 Task: Create the task action.
Action: Mouse moved to (897, 61)
Screenshot: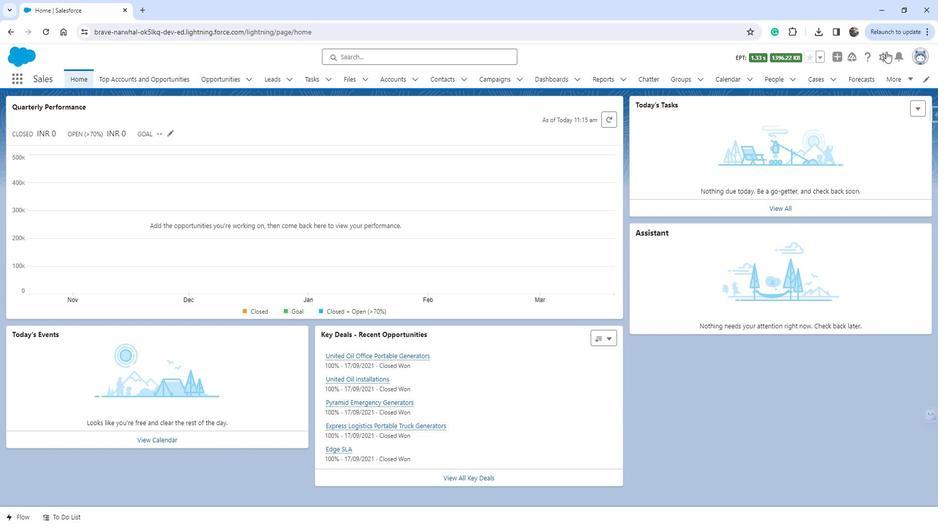 
Action: Mouse pressed left at (897, 61)
Screenshot: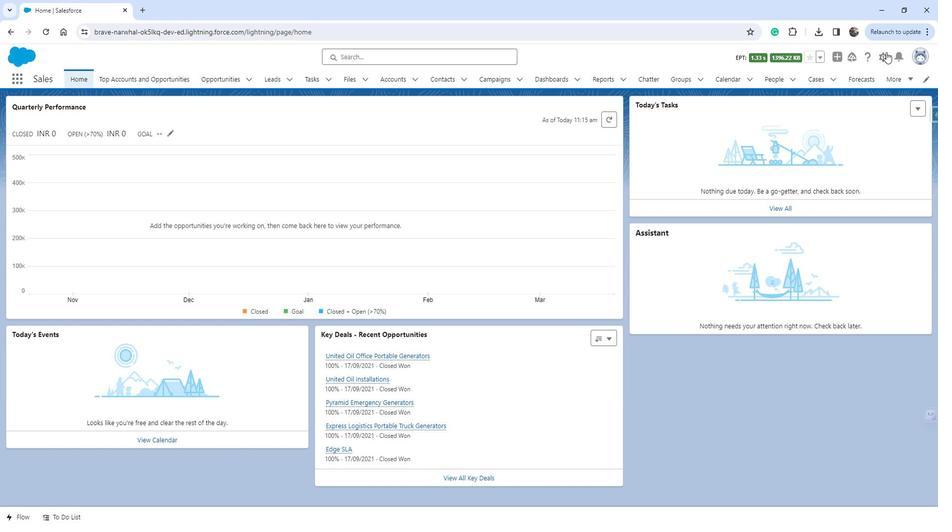 
Action: Mouse moved to (848, 96)
Screenshot: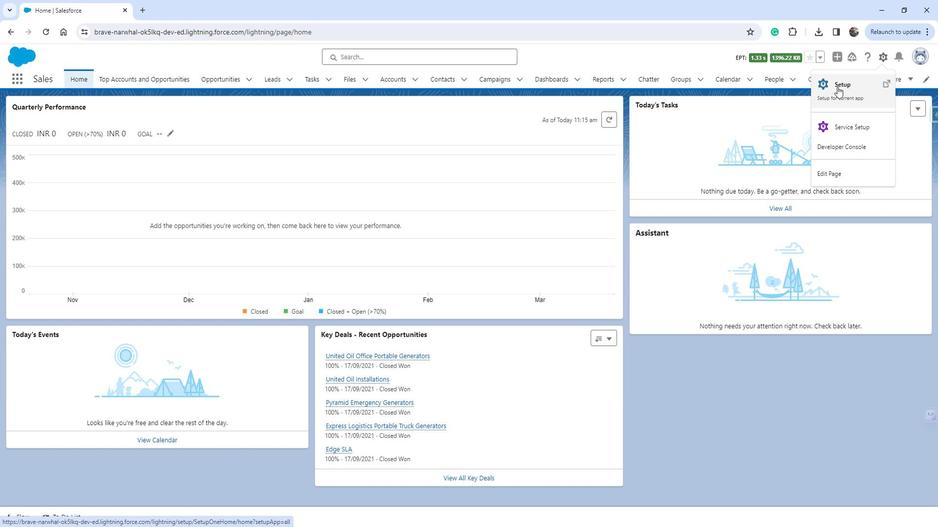 
Action: Mouse pressed left at (848, 96)
Screenshot: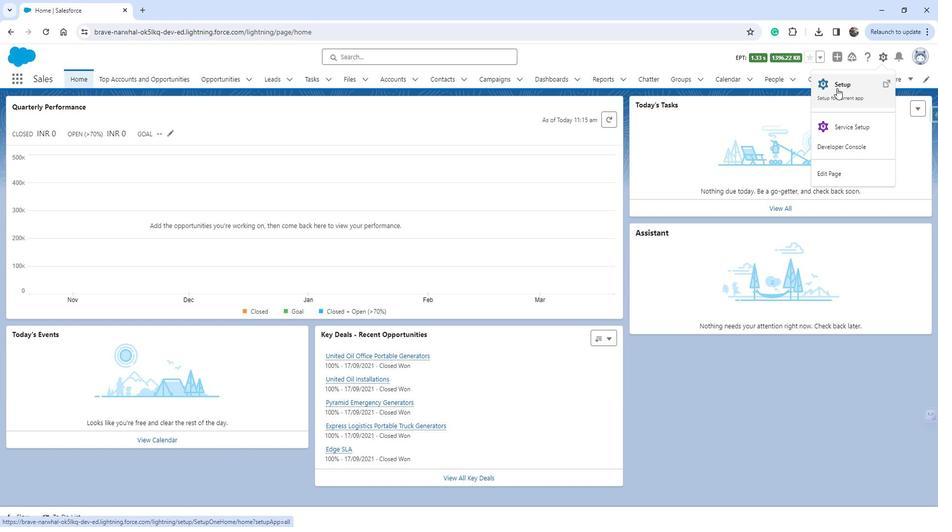 
Action: Mouse moved to (108, 305)
Screenshot: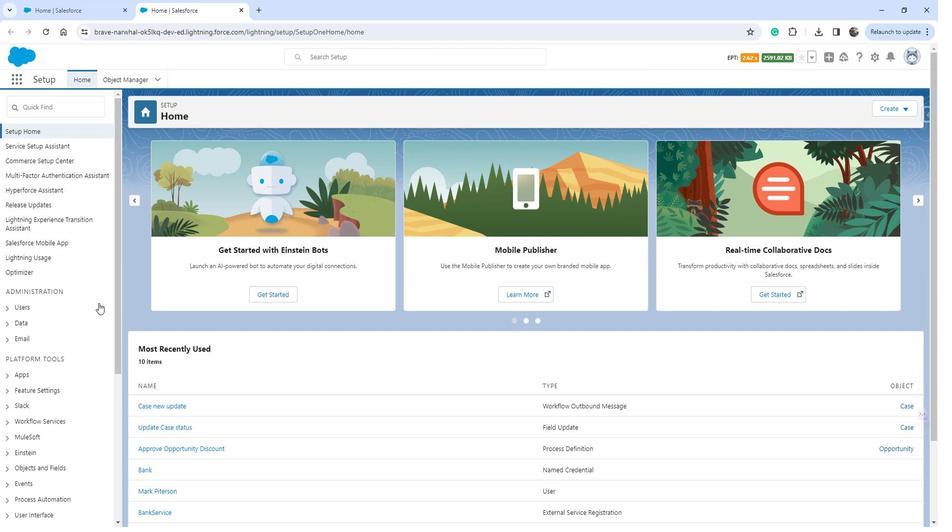 
Action: Mouse scrolled (108, 305) with delta (0, 0)
Screenshot: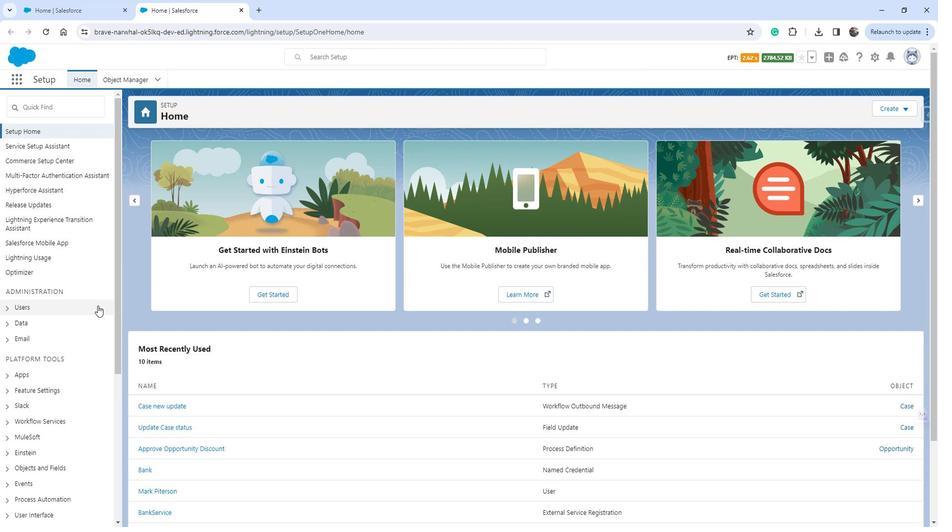 
Action: Mouse moved to (36, 354)
Screenshot: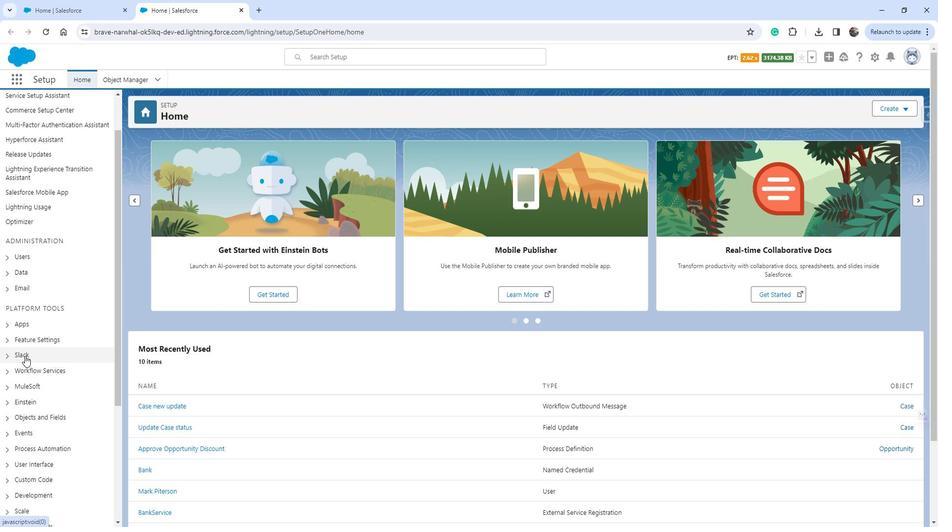 
Action: Mouse scrolled (36, 353) with delta (0, 0)
Screenshot: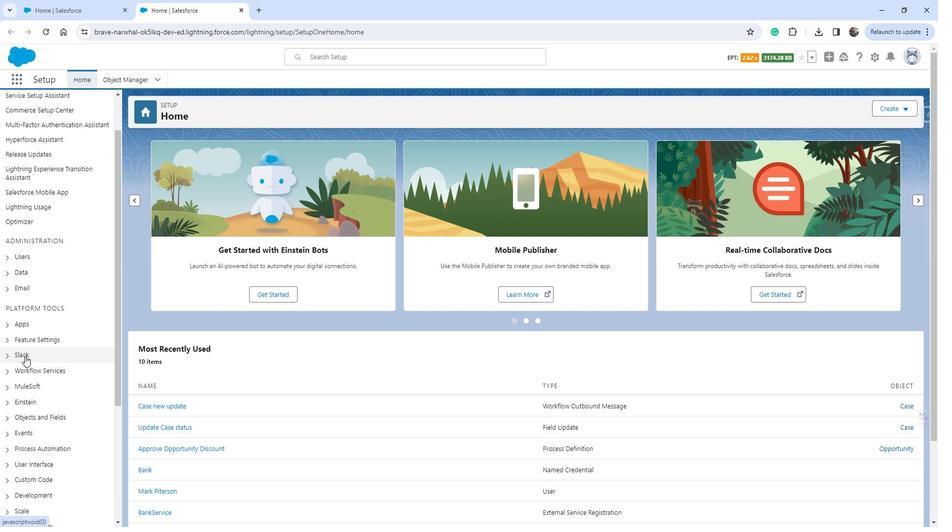 
Action: Mouse scrolled (36, 353) with delta (0, 0)
Screenshot: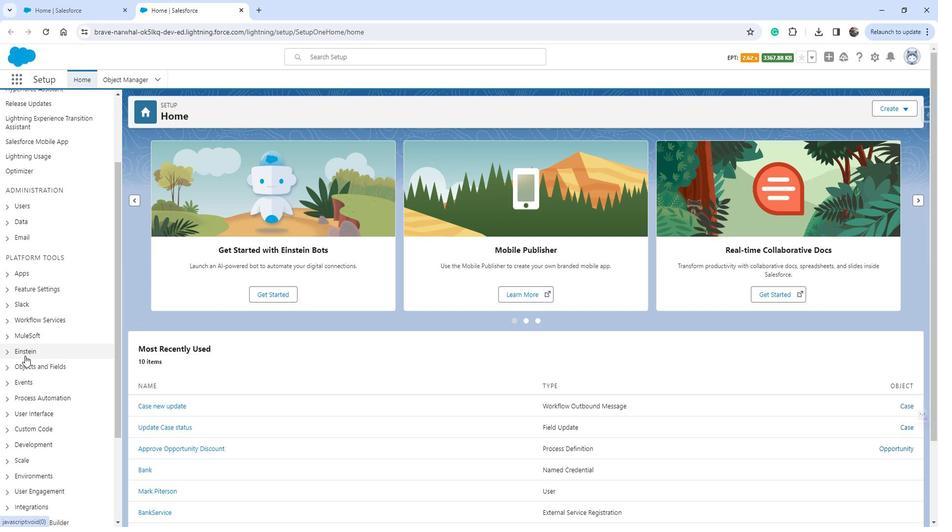
Action: Mouse scrolled (36, 353) with delta (0, 0)
Screenshot: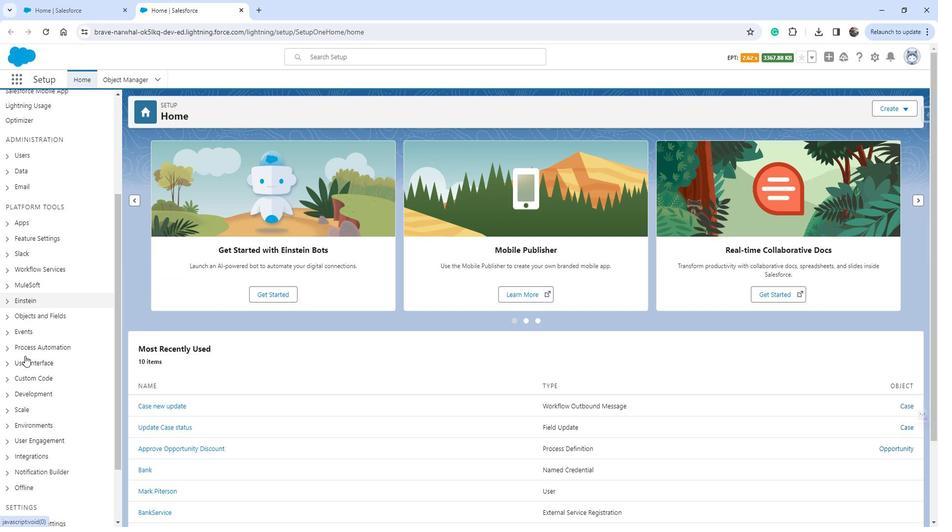 
Action: Mouse scrolled (36, 353) with delta (0, 0)
Screenshot: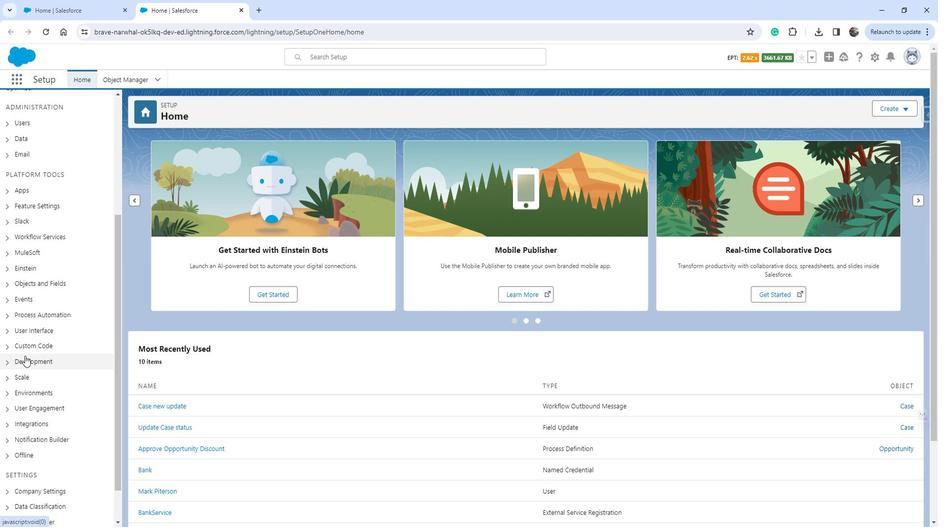 
Action: Mouse moved to (17, 271)
Screenshot: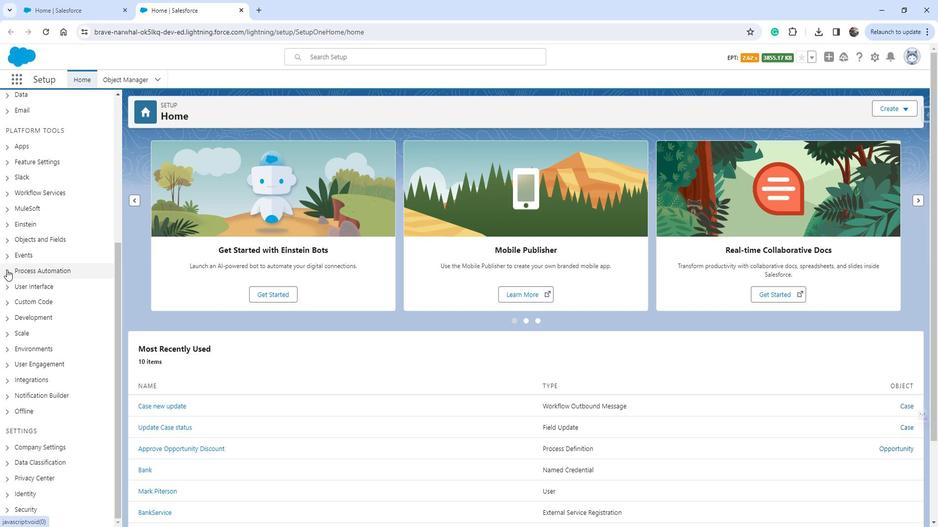 
Action: Mouse pressed left at (17, 271)
Screenshot: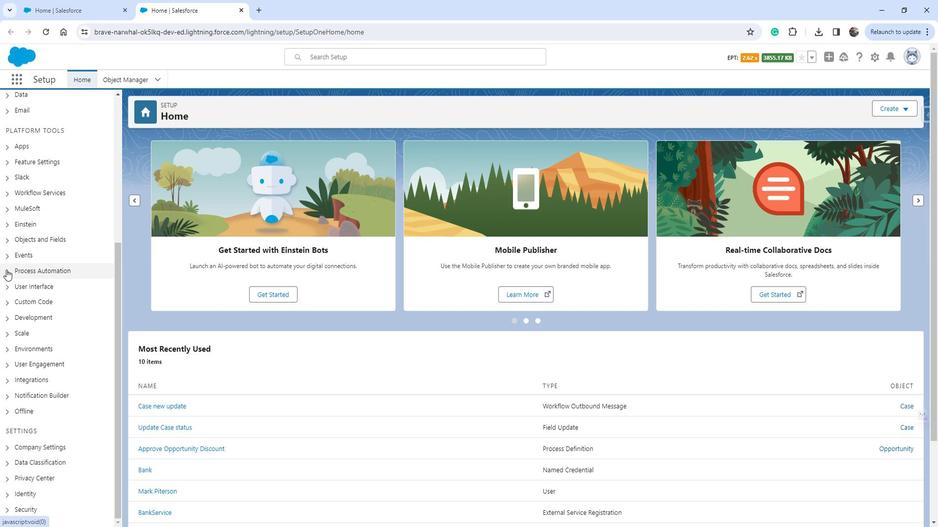 
Action: Mouse moved to (28, 430)
Screenshot: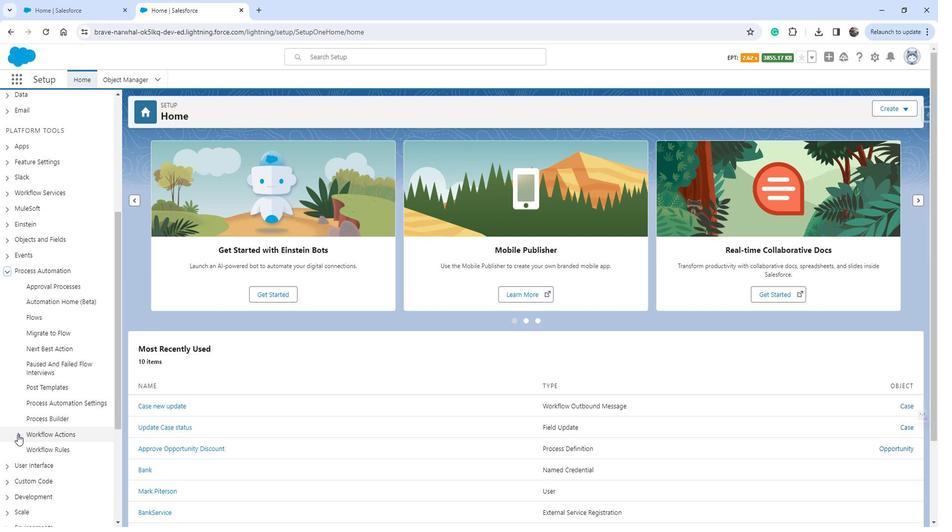 
Action: Mouse pressed left at (28, 430)
Screenshot: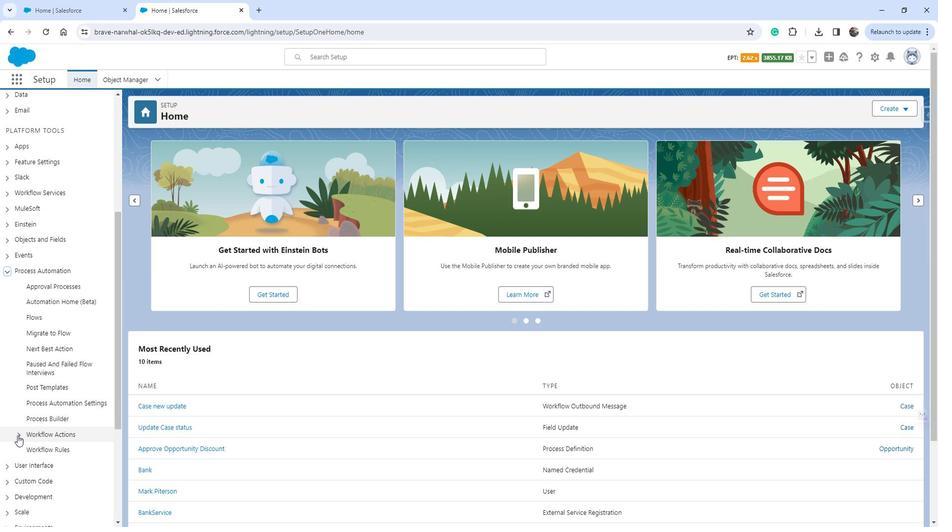 
Action: Mouse moved to (71, 426)
Screenshot: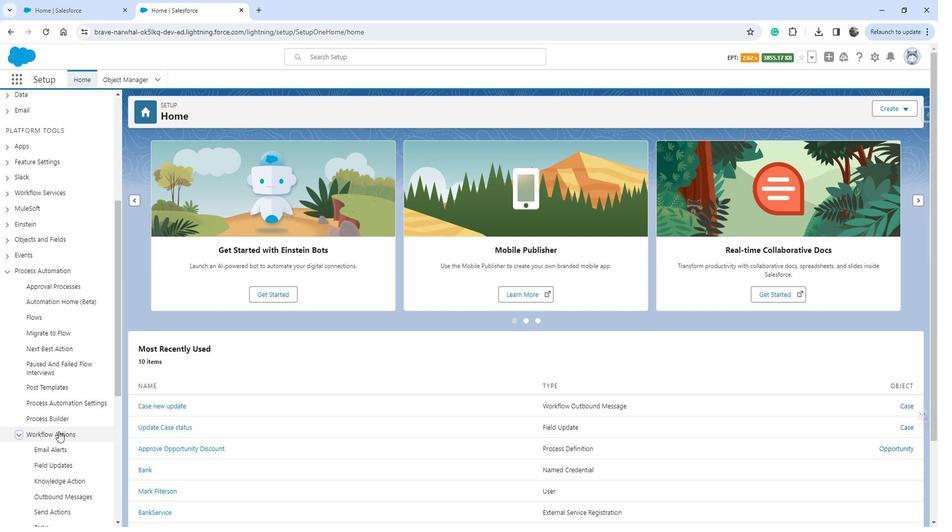 
Action: Mouse scrolled (71, 426) with delta (0, 0)
Screenshot: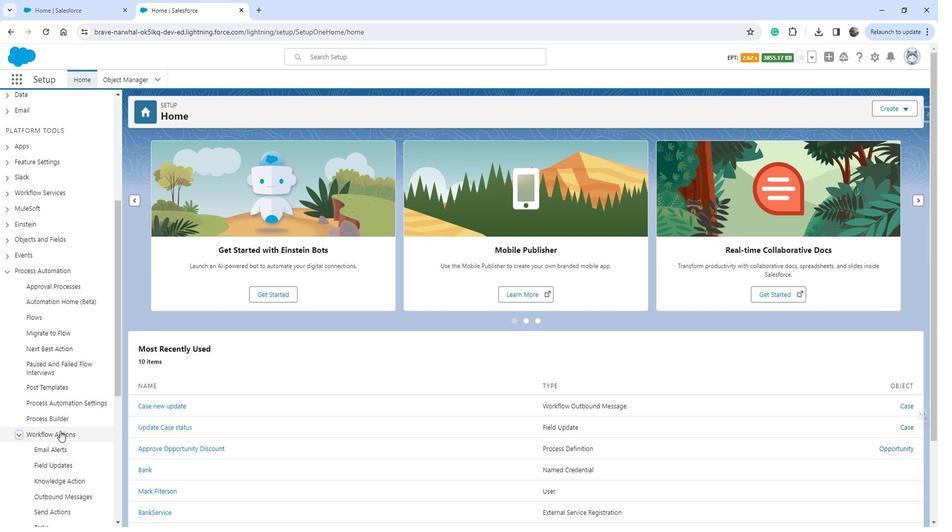 
Action: Mouse scrolled (71, 426) with delta (0, 0)
Screenshot: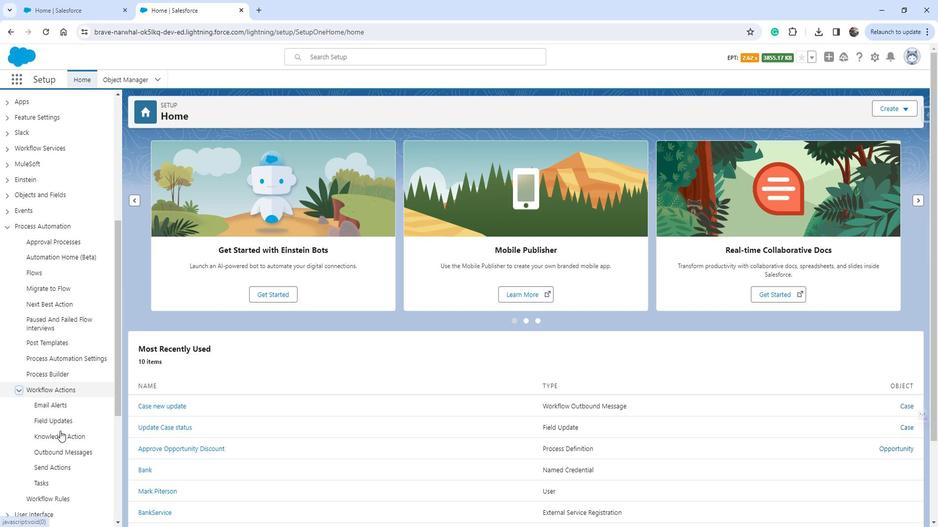 
Action: Mouse moved to (51, 419)
Screenshot: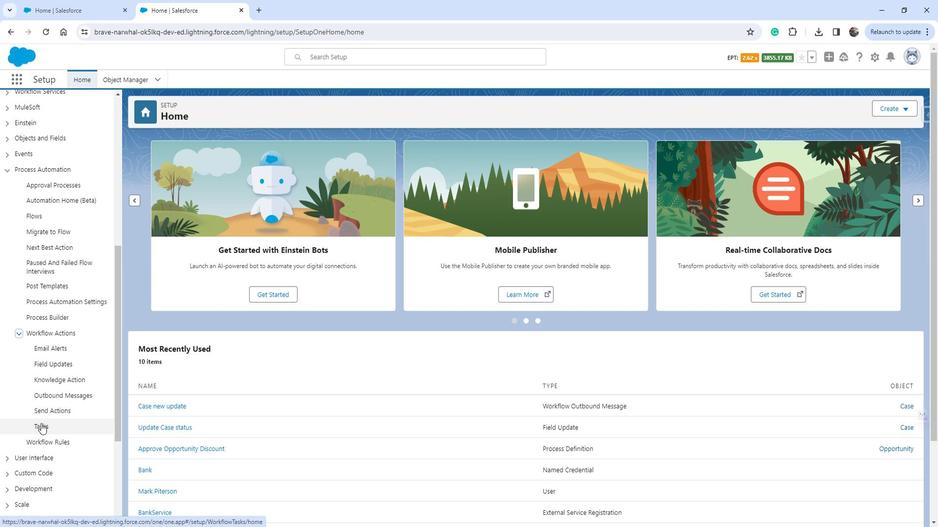 
Action: Mouse pressed left at (51, 419)
Screenshot: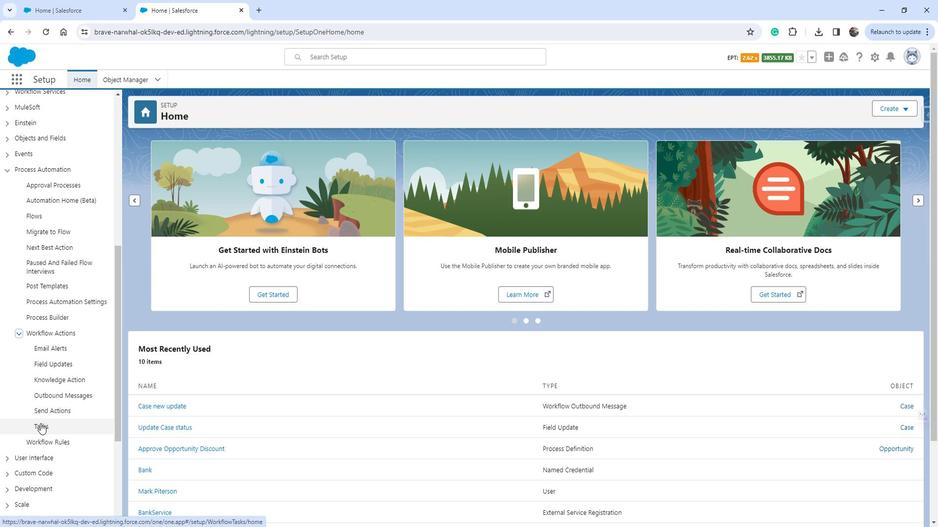 
Action: Mouse moved to (535, 215)
Screenshot: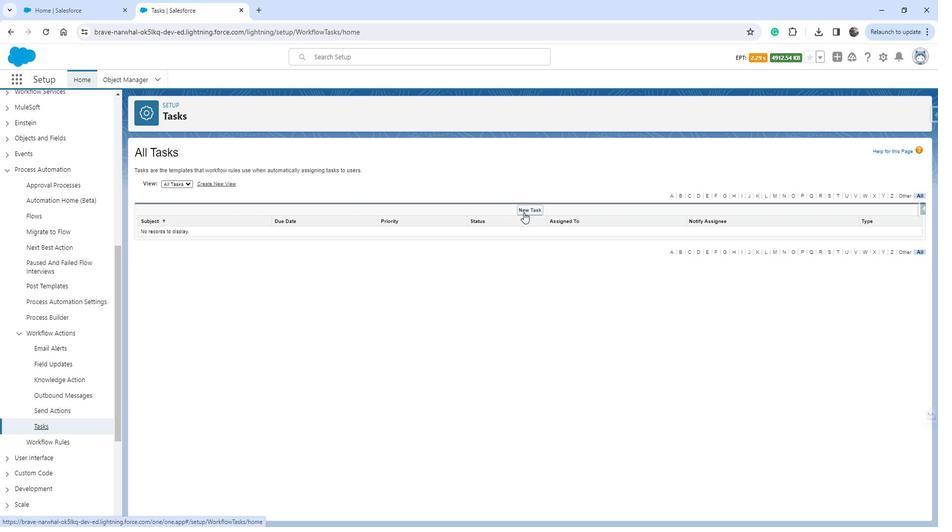 
Action: Mouse pressed left at (535, 215)
Screenshot: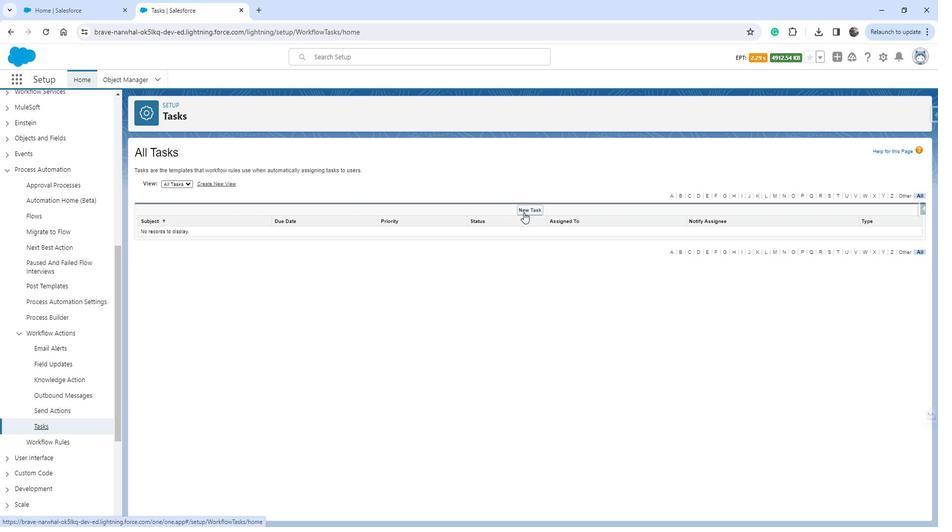 
Action: Mouse moved to (375, 241)
Screenshot: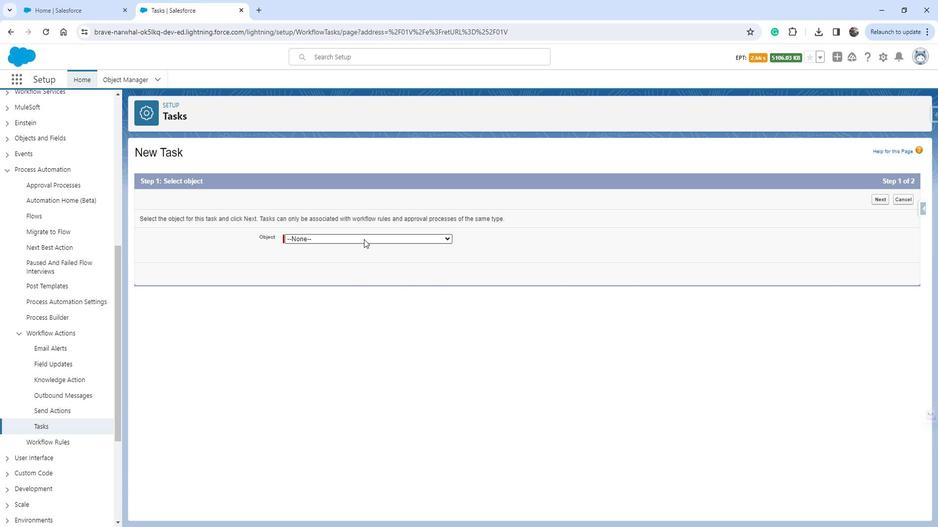 
Action: Mouse pressed left at (375, 241)
Screenshot: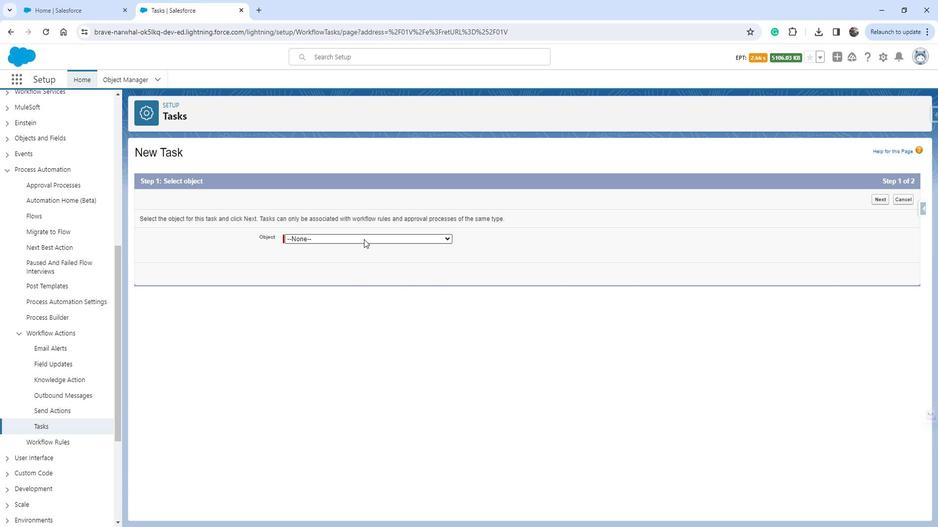 
Action: Mouse moved to (352, 357)
Screenshot: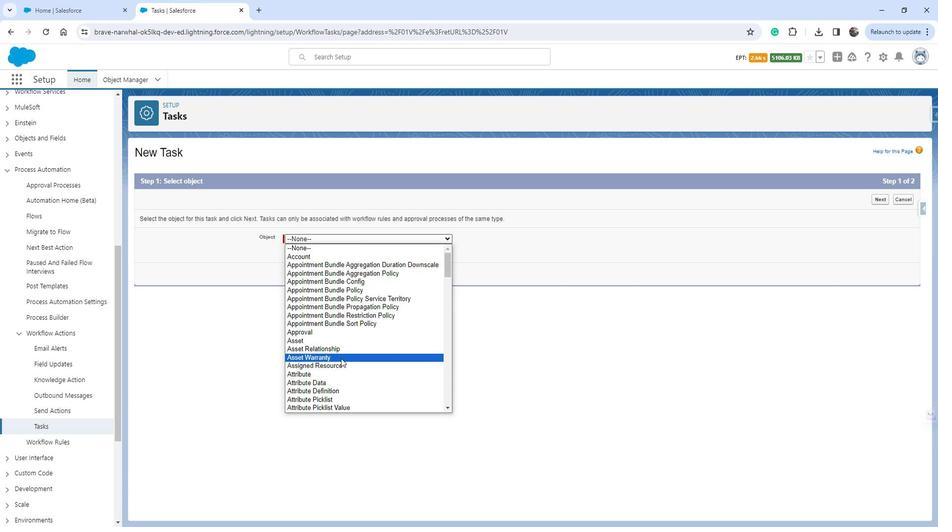 
Action: Mouse scrolled (352, 356) with delta (0, 0)
Screenshot: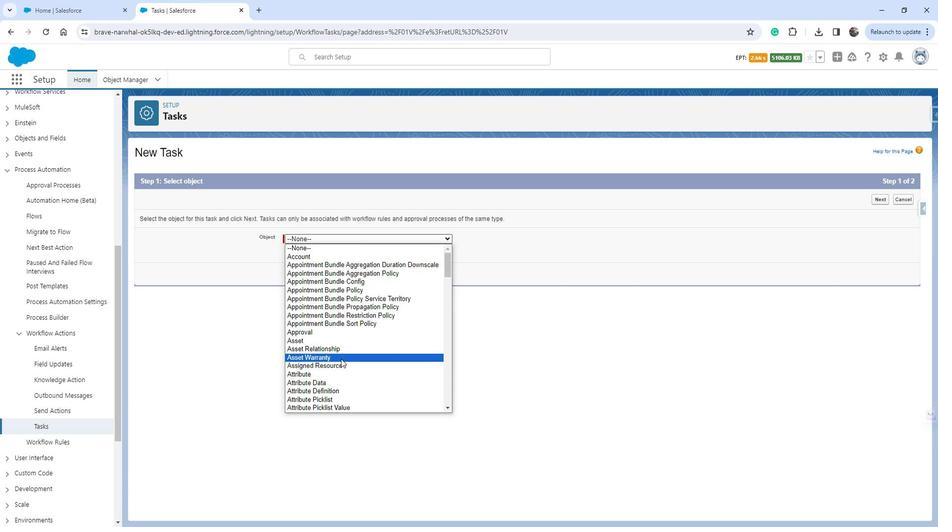 
Action: Mouse moved to (364, 272)
Screenshot: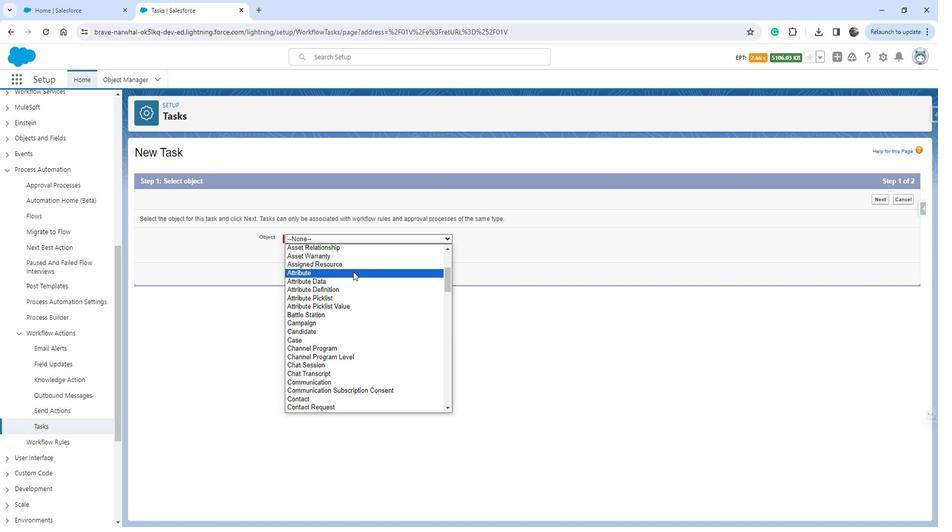 
Action: Mouse scrolled (364, 273) with delta (0, 0)
Screenshot: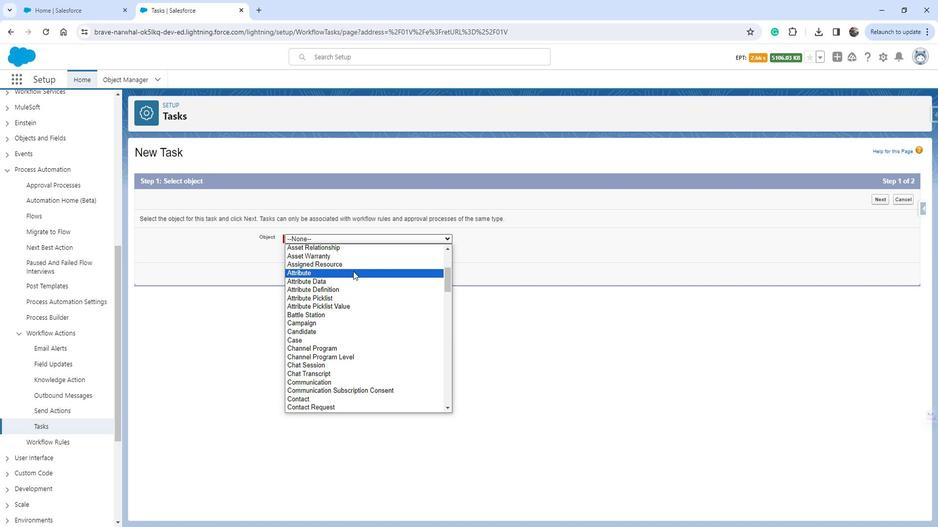 
Action: Mouse scrolled (364, 273) with delta (0, 0)
Screenshot: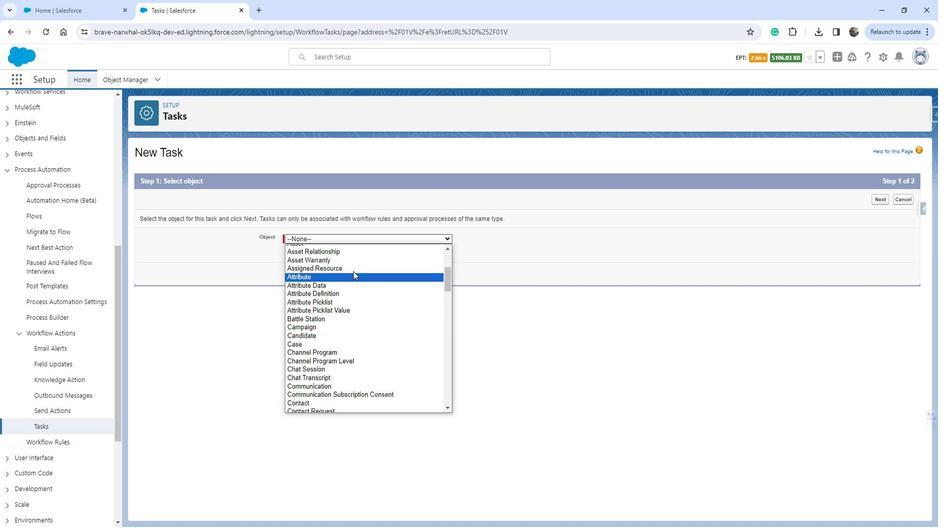 
Action: Mouse moved to (363, 261)
Screenshot: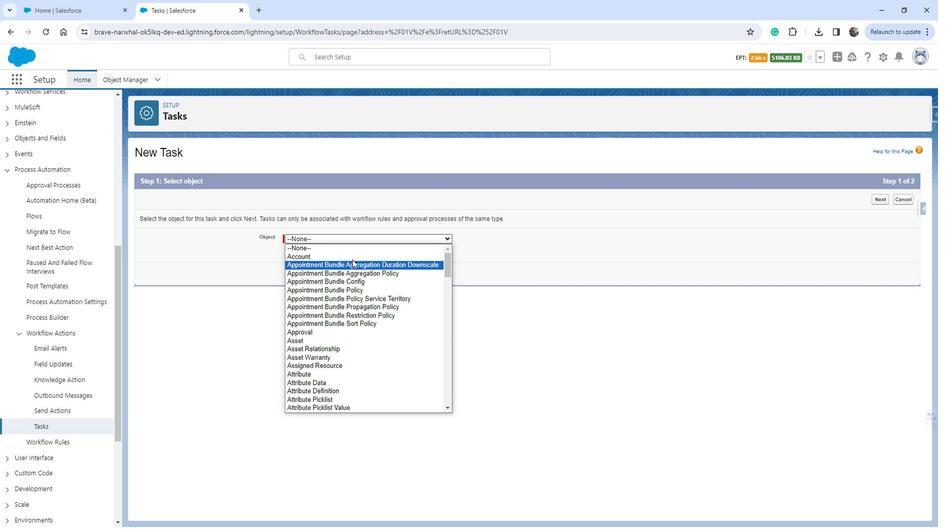 
Action: Mouse pressed left at (363, 261)
Screenshot: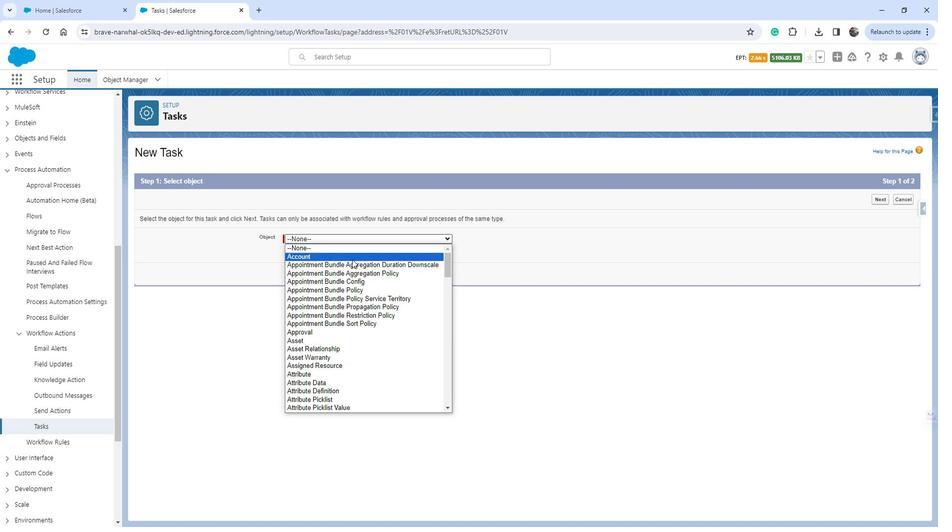 
Action: Mouse moved to (896, 201)
Screenshot: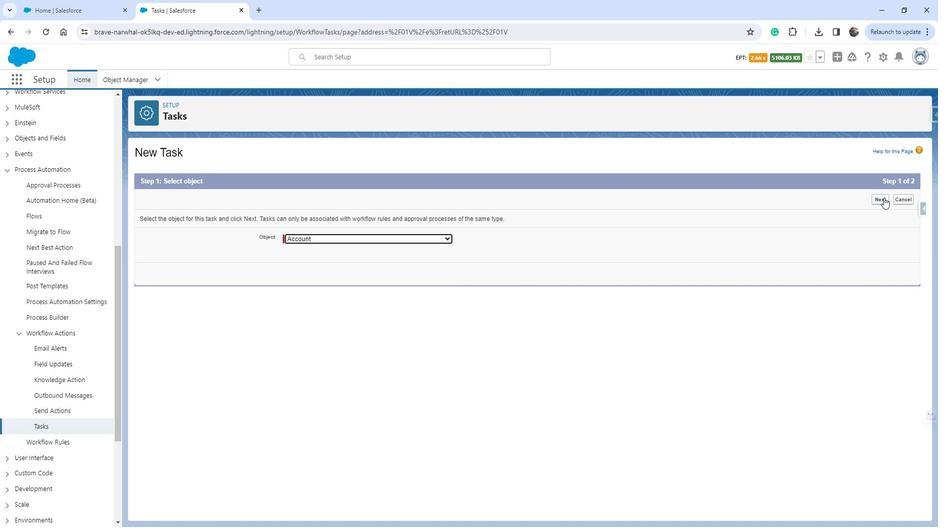 
Action: Mouse pressed left at (896, 201)
Screenshot: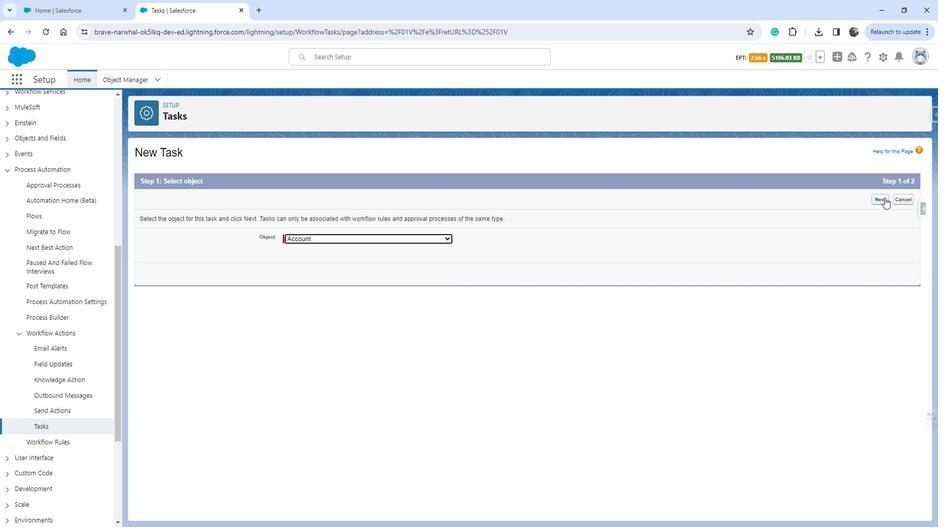 
Action: Mouse moved to (393, 259)
Screenshot: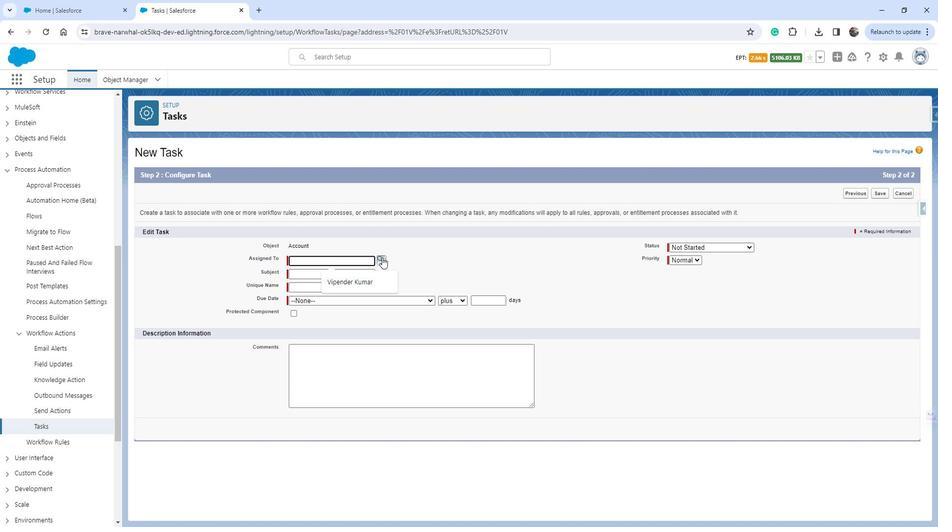 
Action: Mouse pressed left at (393, 259)
Screenshot: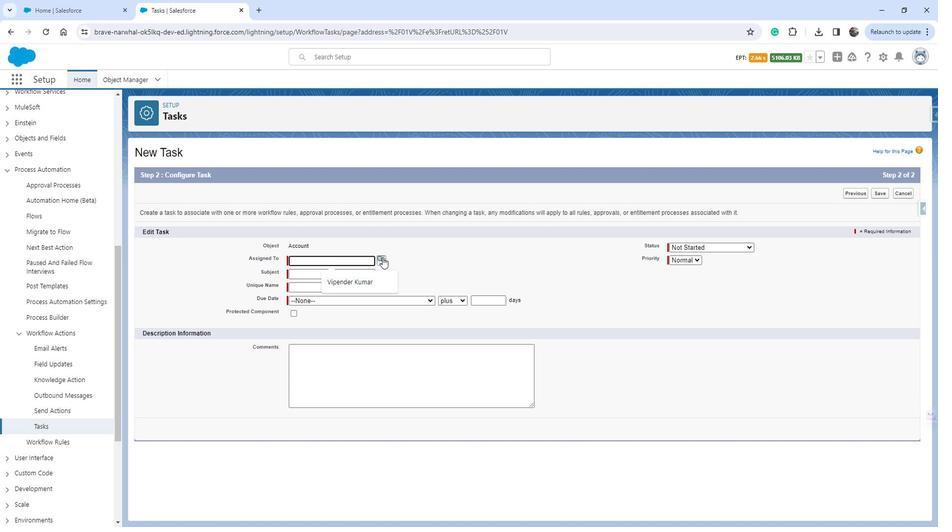 
Action: Mouse moved to (259, 398)
Screenshot: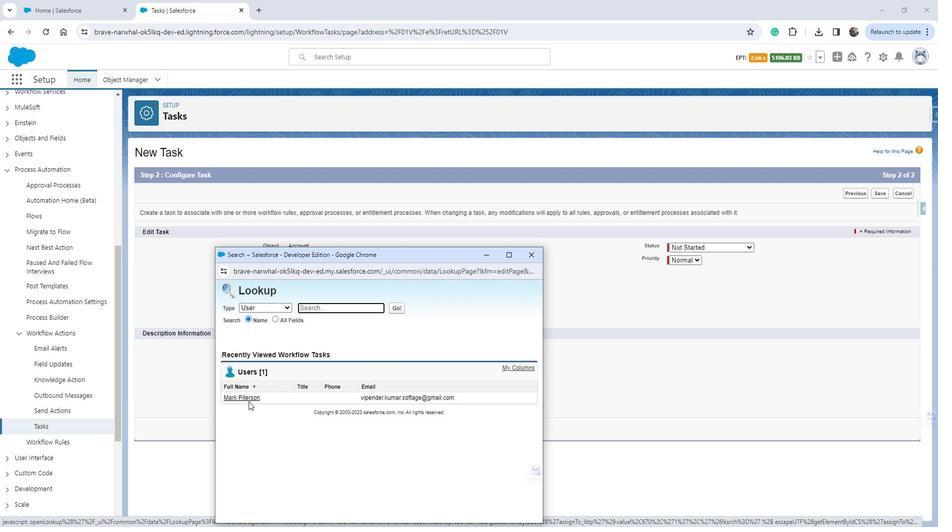 
Action: Mouse pressed left at (259, 398)
Screenshot: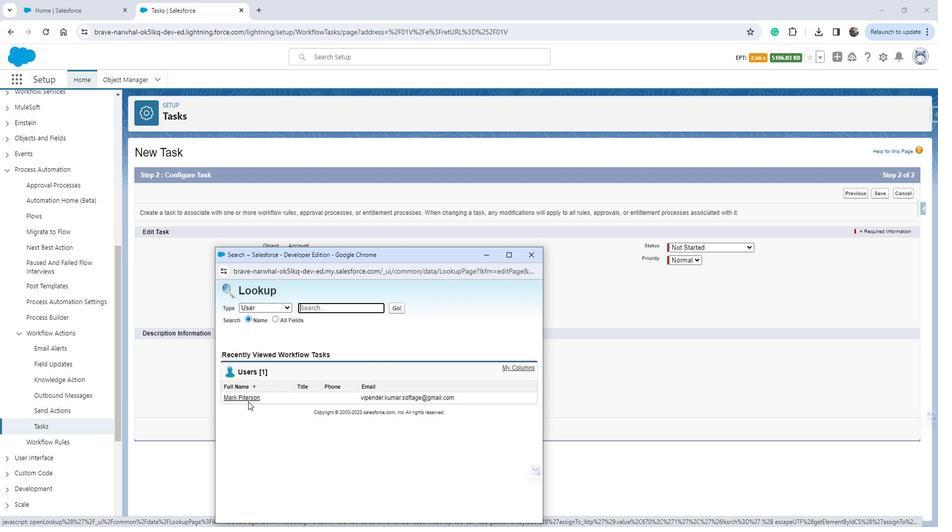 
Action: Mouse moved to (258, 396)
Screenshot: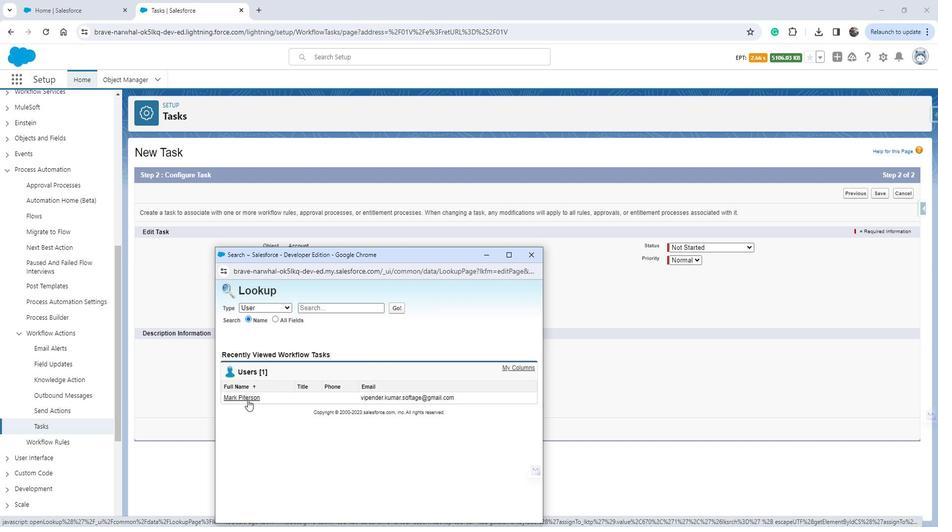 
Action: Mouse pressed left at (258, 396)
Screenshot: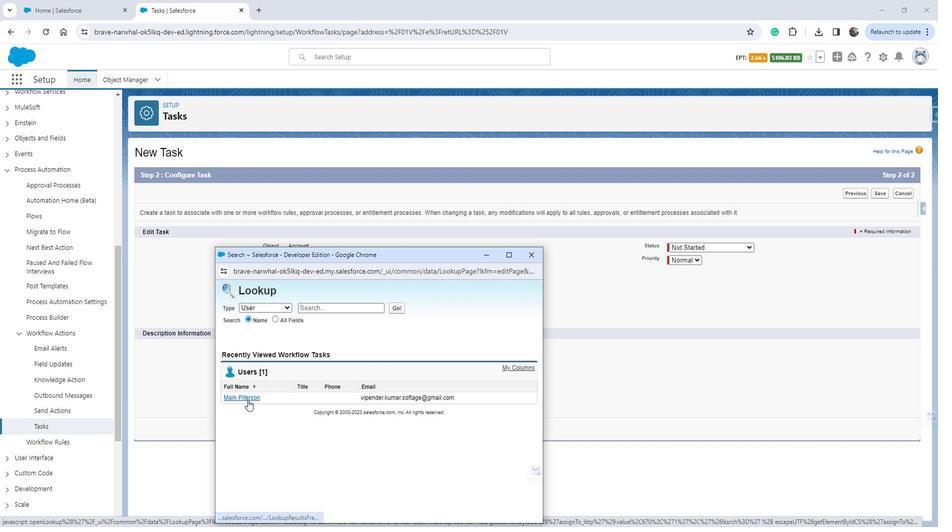
Action: Mouse moved to (342, 276)
Screenshot: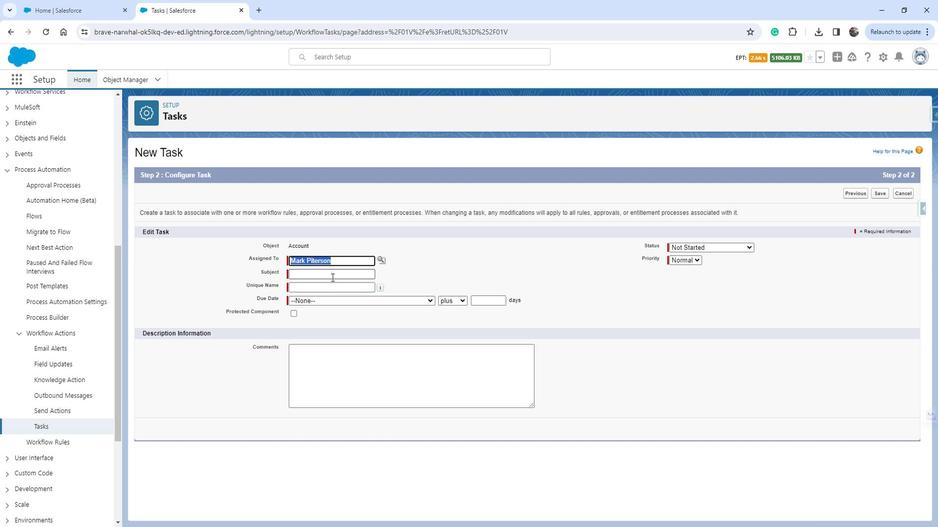 
Action: Mouse pressed left at (342, 276)
Screenshot: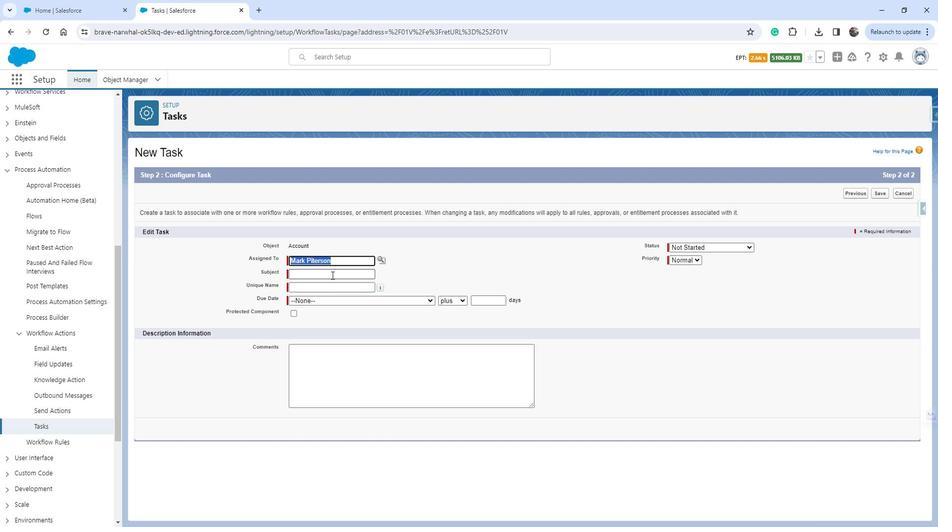 
Action: Mouse moved to (344, 276)
Screenshot: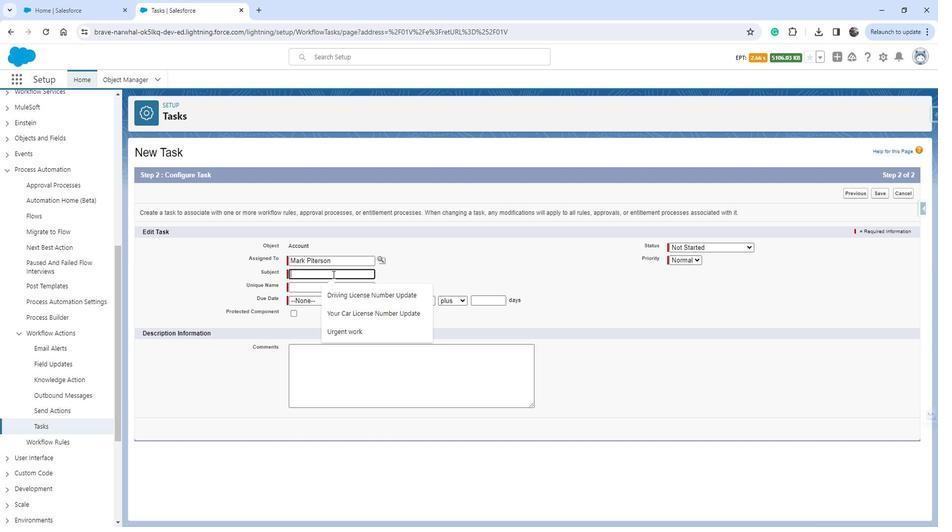 
Action: Key pressed <Key.shift>Account<Key.space>created
Screenshot: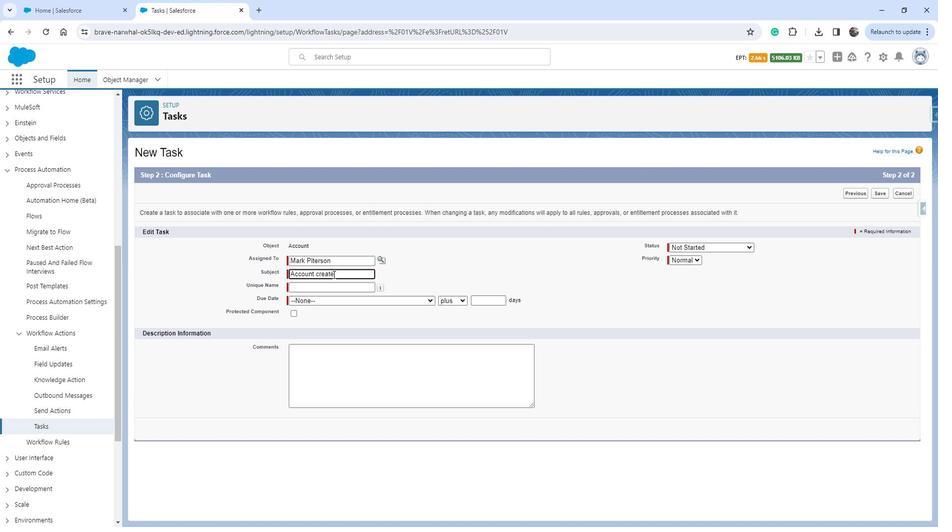 
Action: Mouse moved to (417, 277)
Screenshot: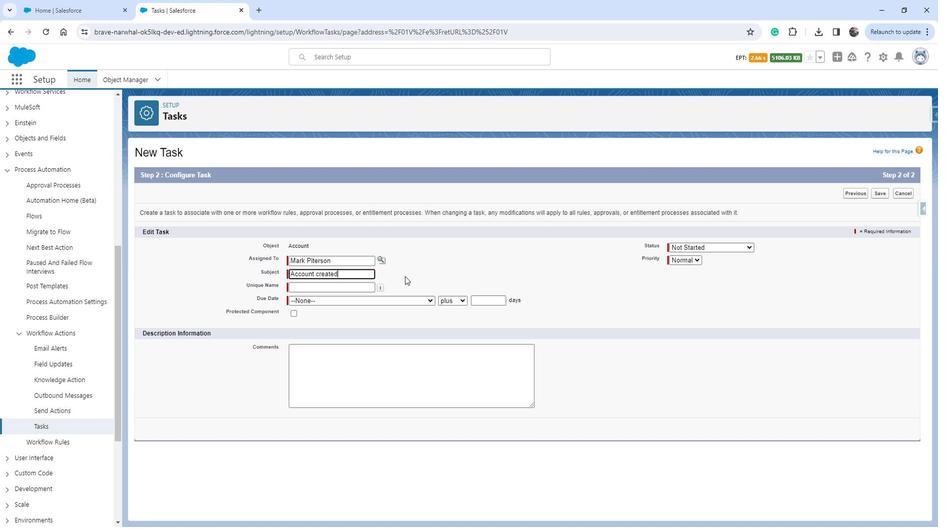 
Action: Mouse pressed left at (417, 277)
Screenshot: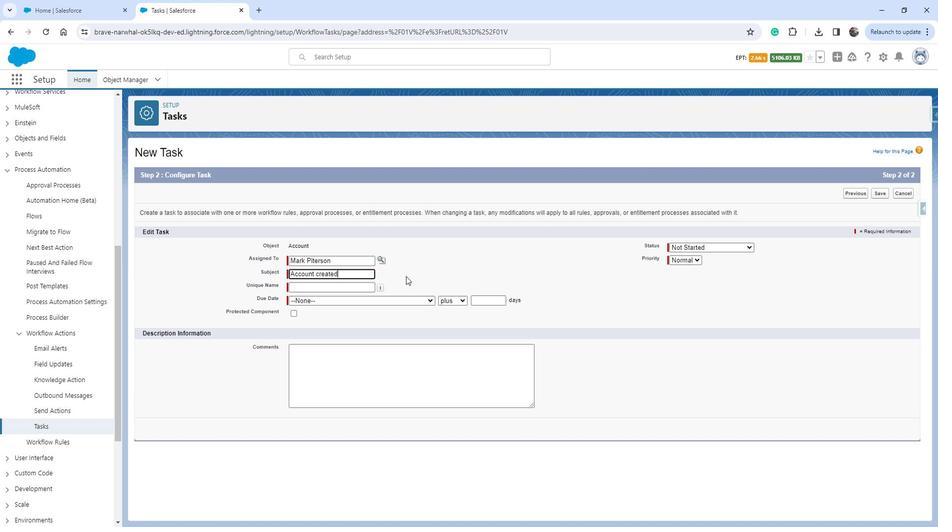 
Action: Mouse moved to (388, 298)
Screenshot: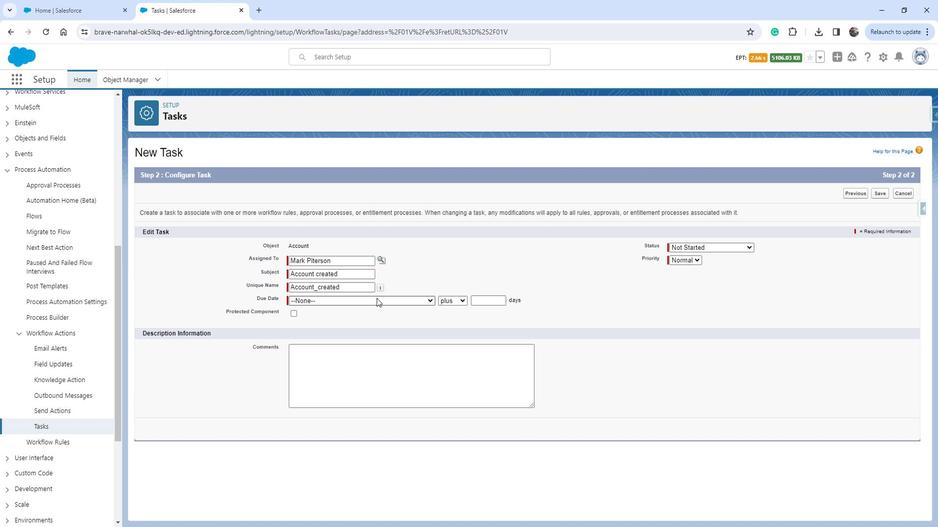 
Action: Mouse pressed left at (388, 298)
Screenshot: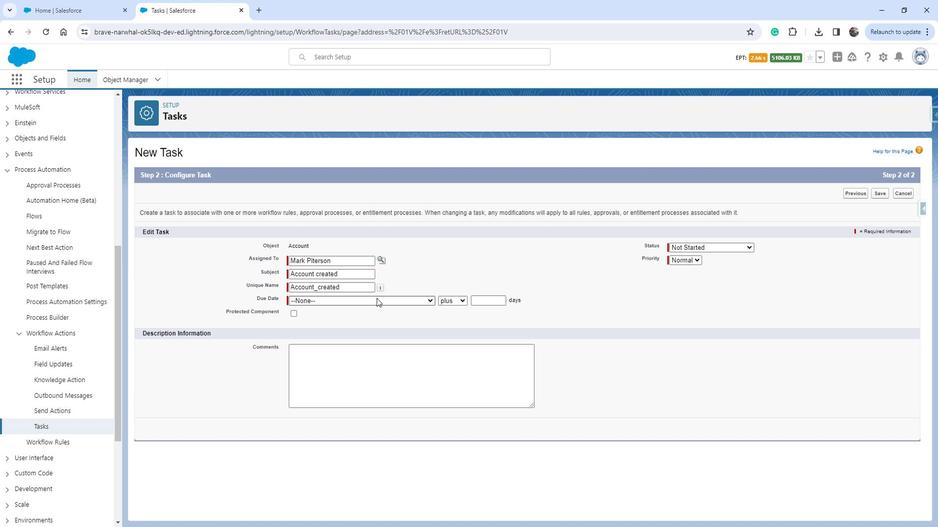
Action: Mouse moved to (389, 331)
Screenshot: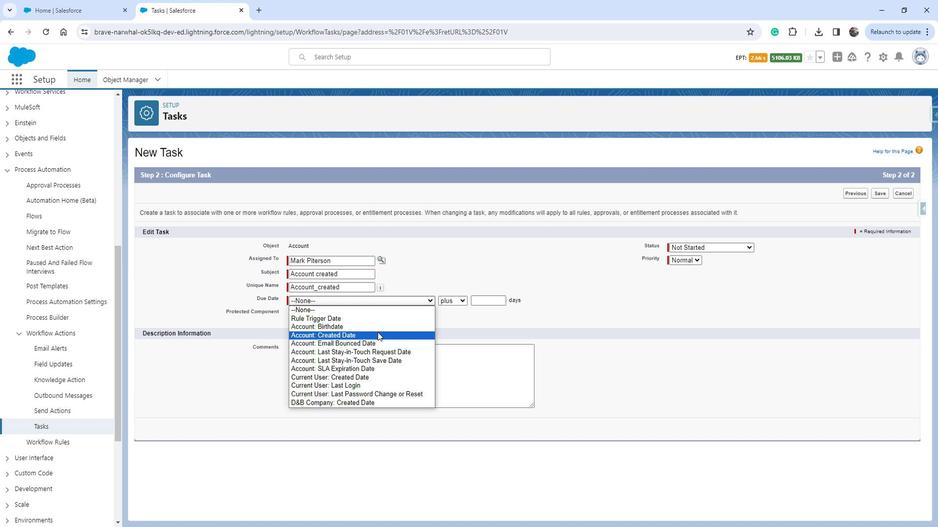 
Action: Mouse pressed left at (389, 331)
Screenshot: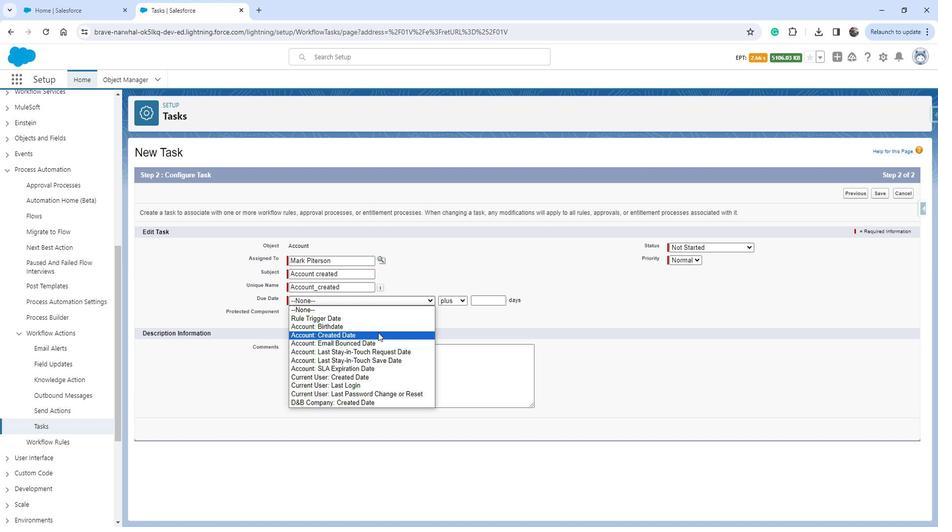 
Action: Mouse moved to (464, 302)
Screenshot: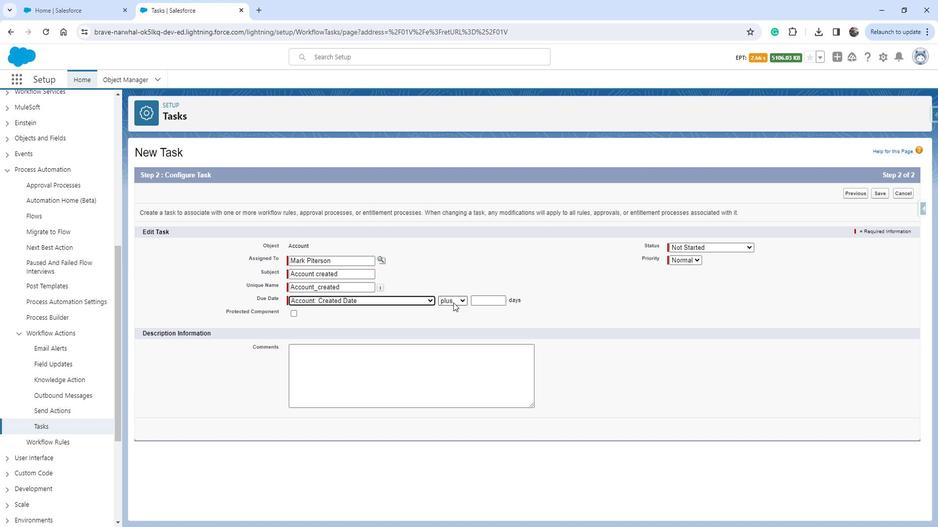 
Action: Mouse pressed left at (464, 302)
Screenshot: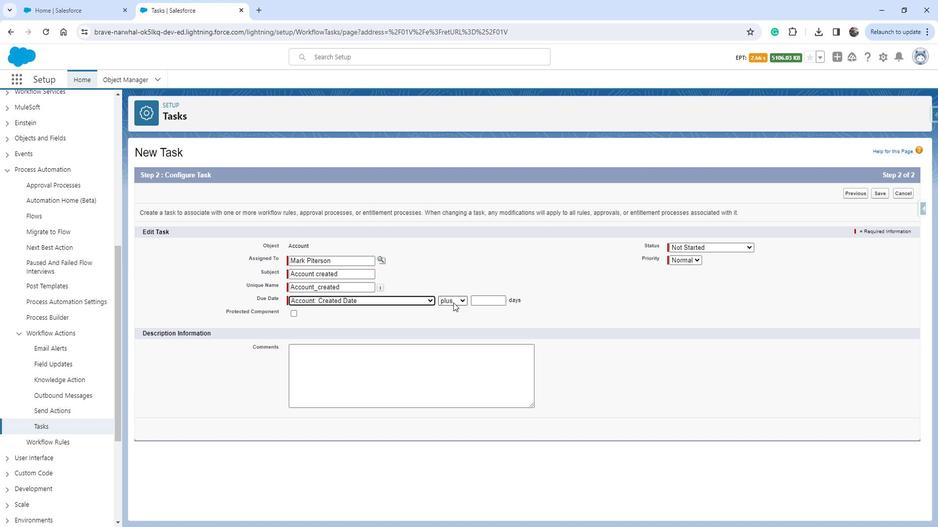 
Action: Mouse moved to (467, 315)
Screenshot: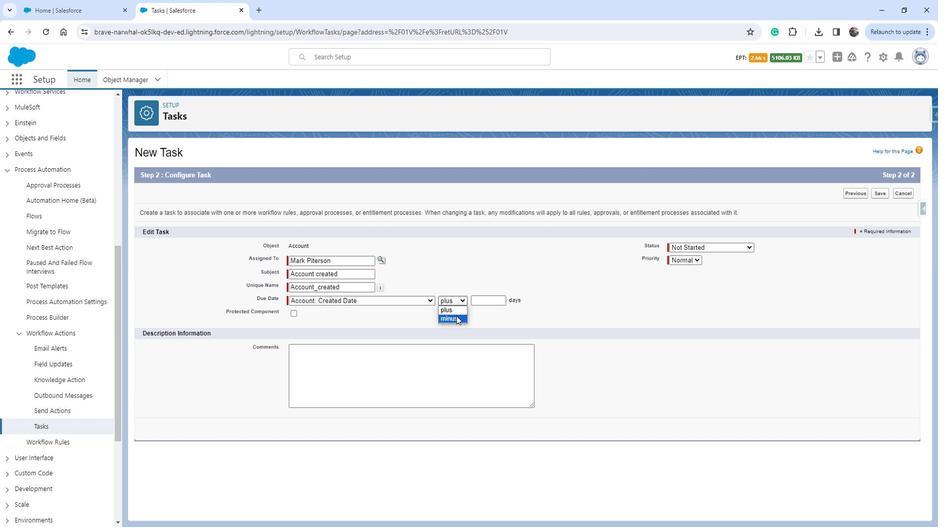 
Action: Mouse pressed left at (467, 315)
Screenshot: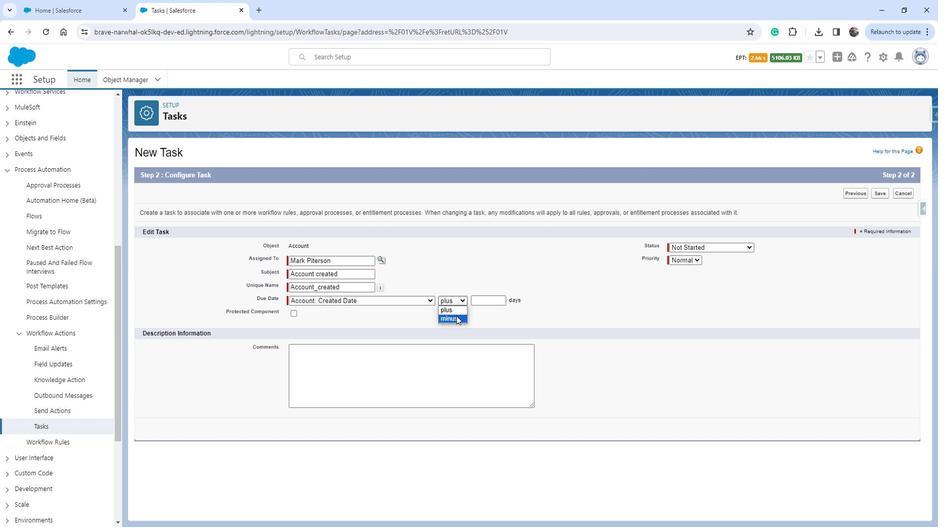 
Action: Mouse moved to (467, 300)
Screenshot: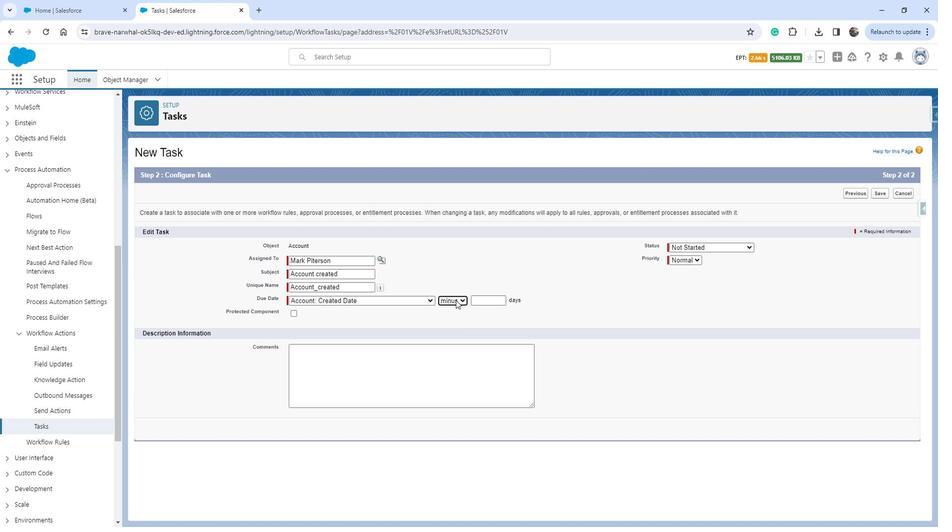 
Action: Mouse pressed left at (467, 300)
Screenshot: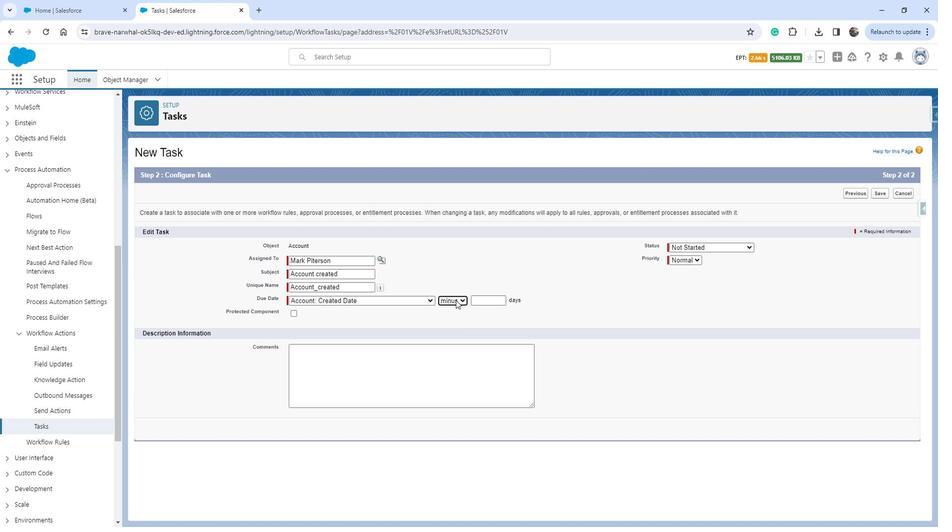 
Action: Mouse moved to (468, 311)
Screenshot: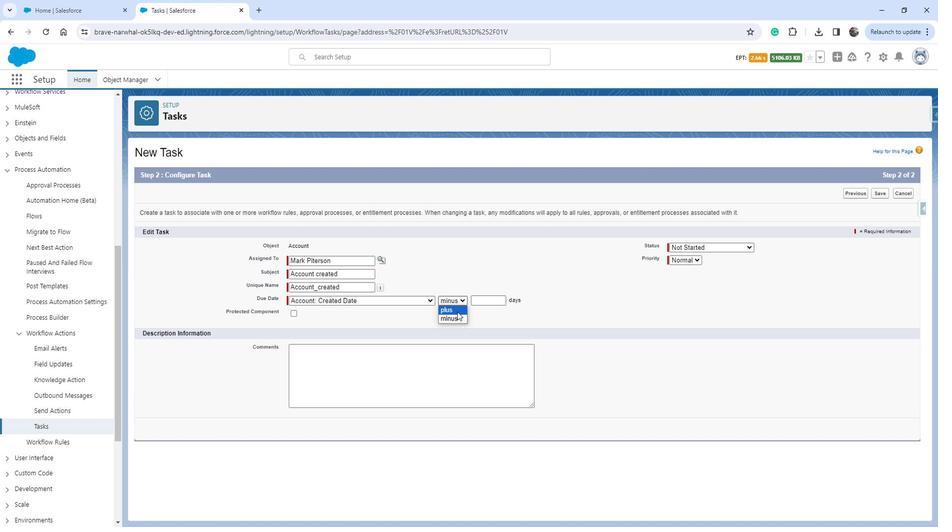 
Action: Mouse pressed left at (468, 311)
Screenshot: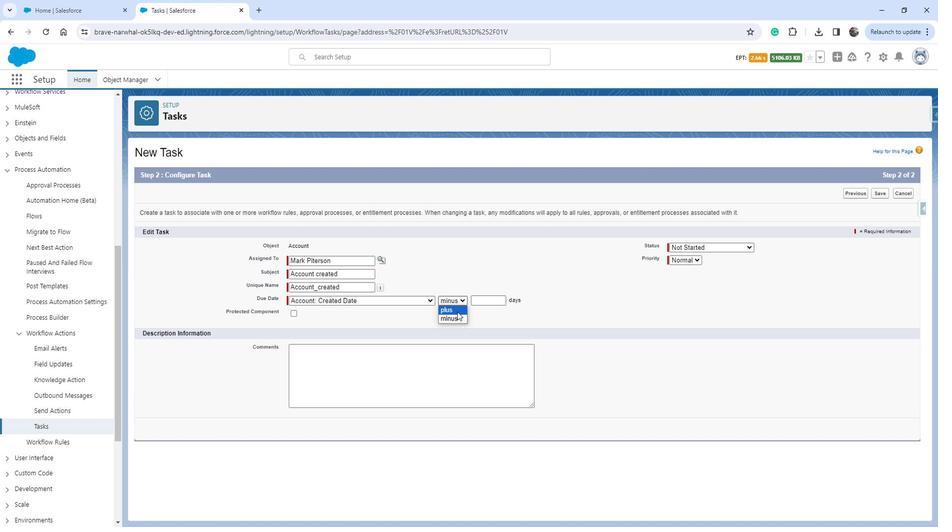 
Action: Mouse moved to (502, 299)
Screenshot: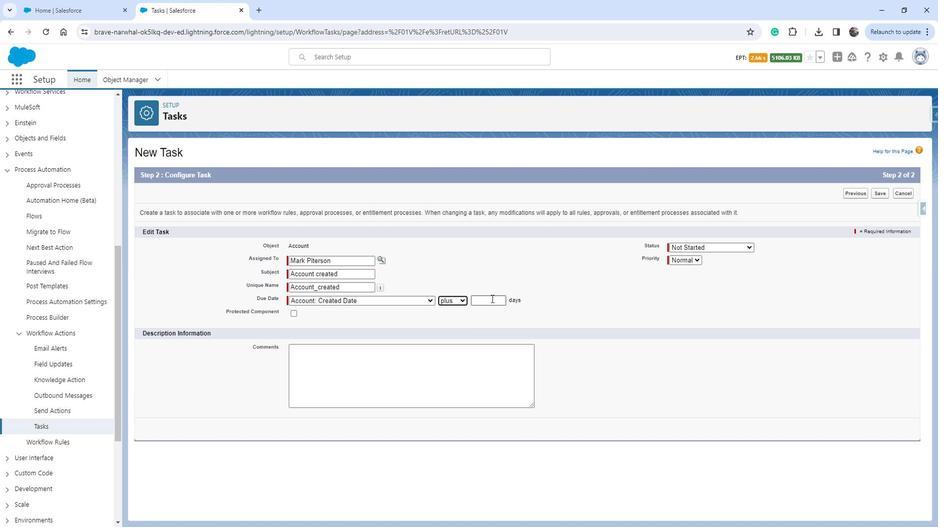 
Action: Mouse pressed left at (502, 299)
Screenshot: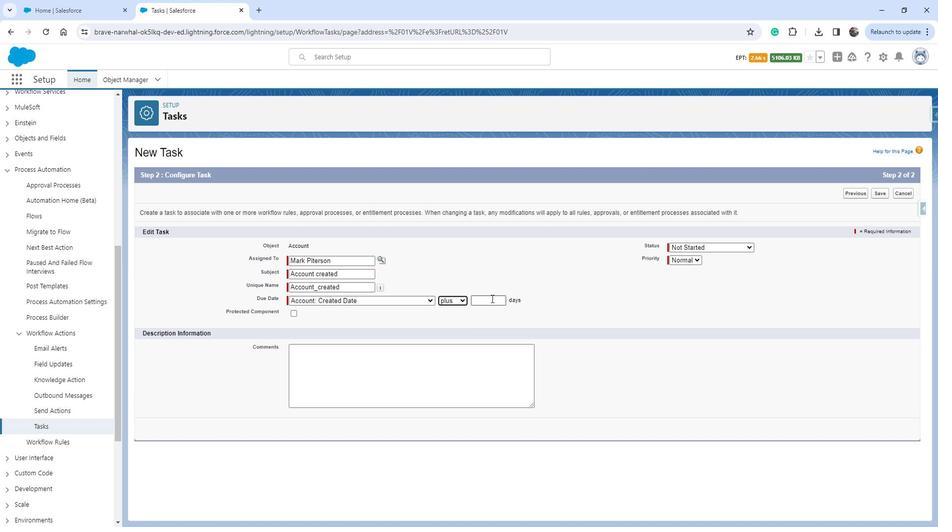 
Action: Key pressed 30
Screenshot: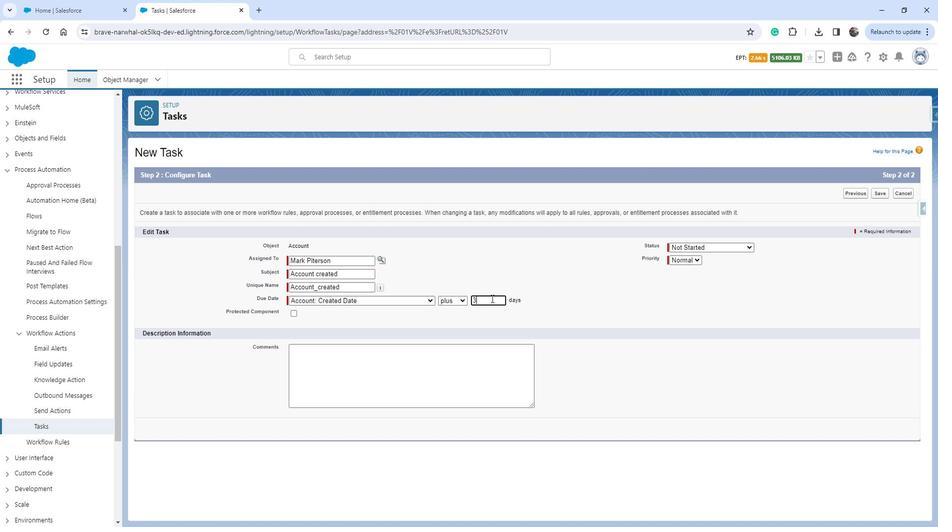 
Action: Mouse moved to (569, 303)
Screenshot: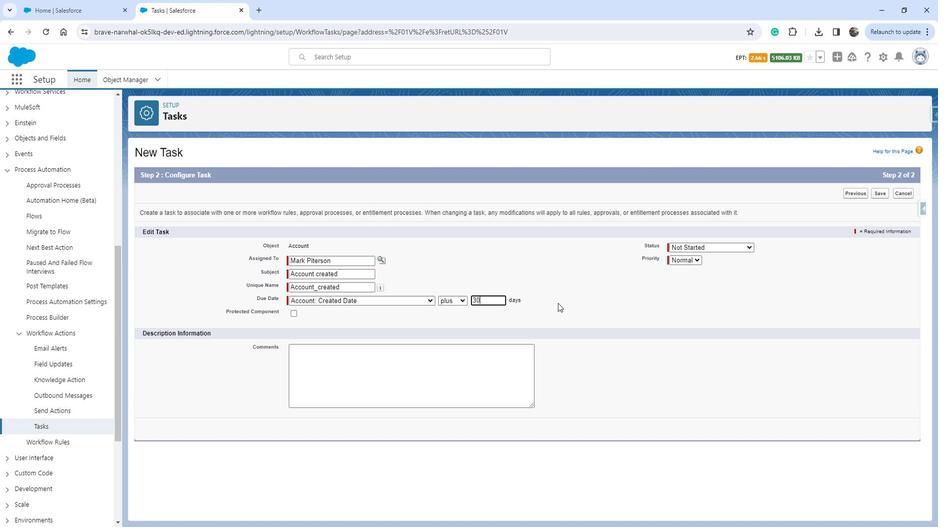 
Action: Mouse pressed left at (569, 303)
Screenshot: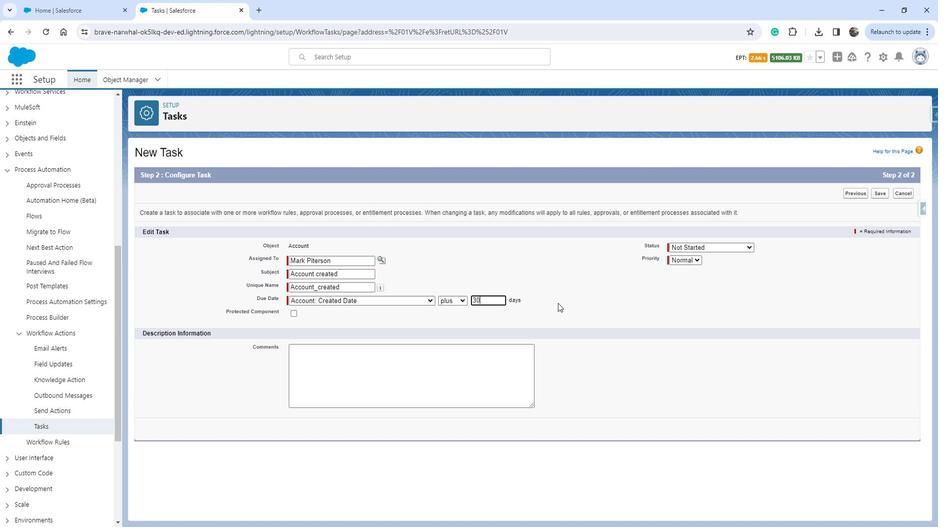 
Action: Mouse moved to (696, 260)
Screenshot: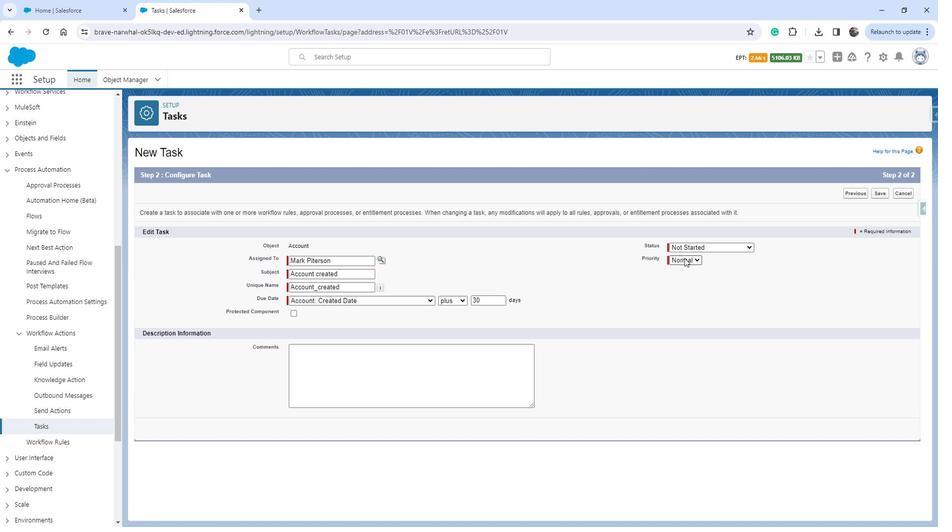 
Action: Mouse pressed left at (696, 260)
Screenshot: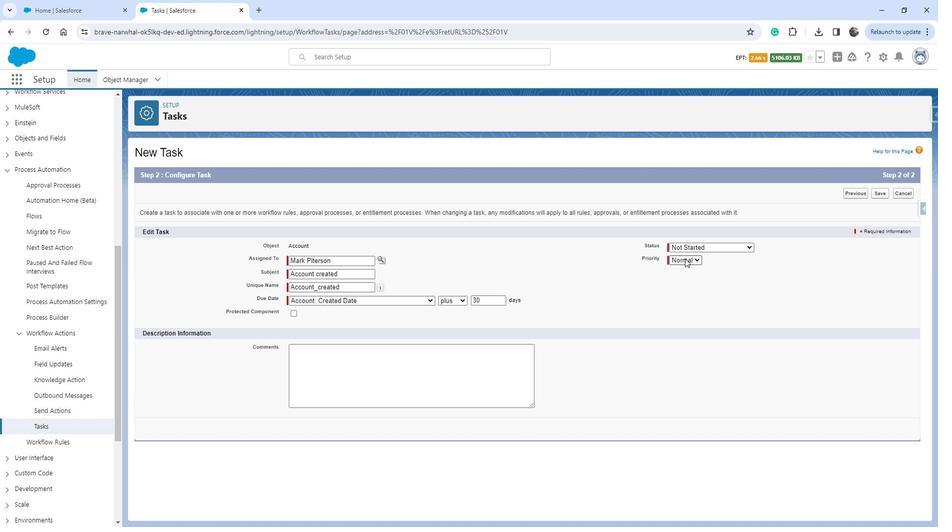 
Action: Mouse pressed left at (696, 260)
Screenshot: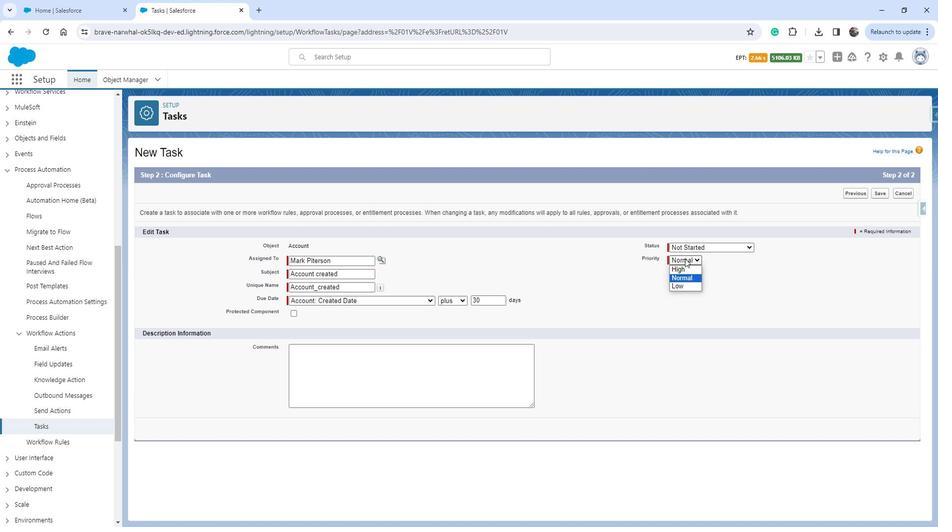 
Action: Mouse moved to (701, 247)
Screenshot: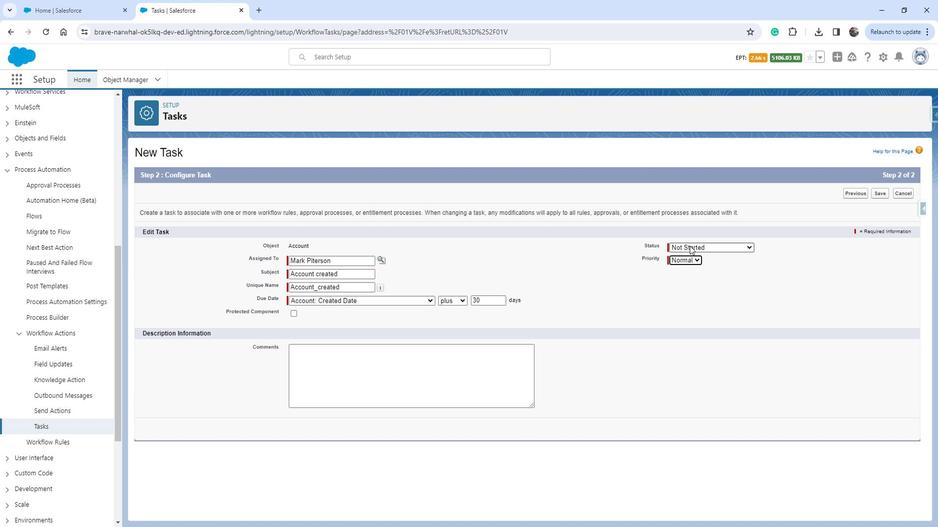 
Action: Mouse pressed left at (701, 247)
Screenshot: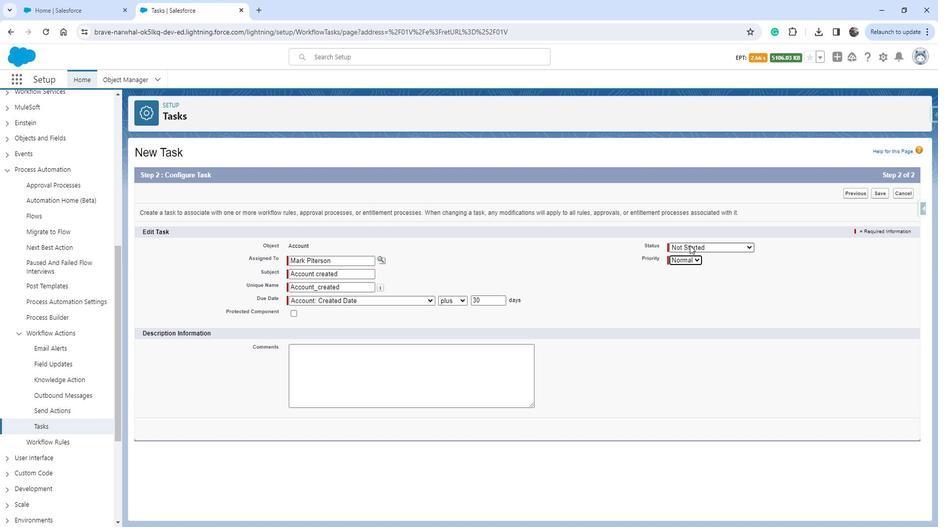 
Action: Mouse moved to (706, 265)
Screenshot: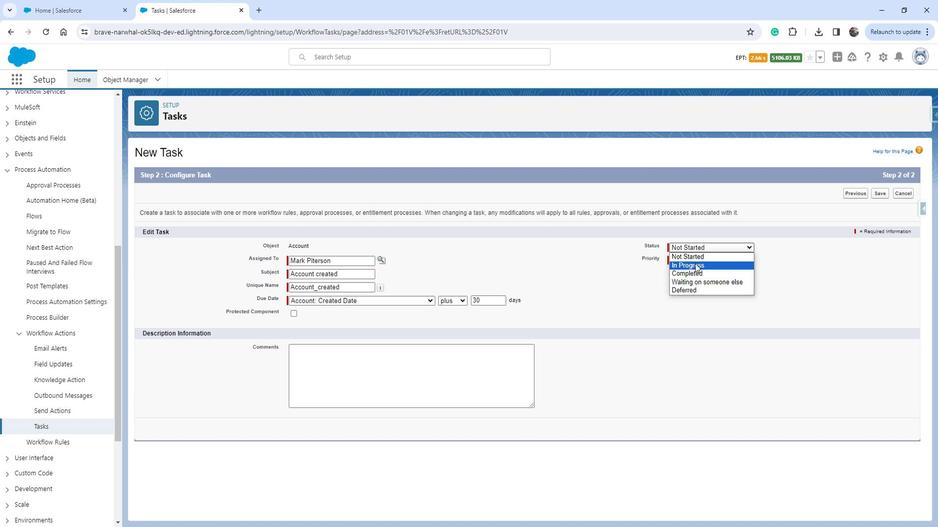 
Action: Mouse pressed left at (706, 265)
Screenshot: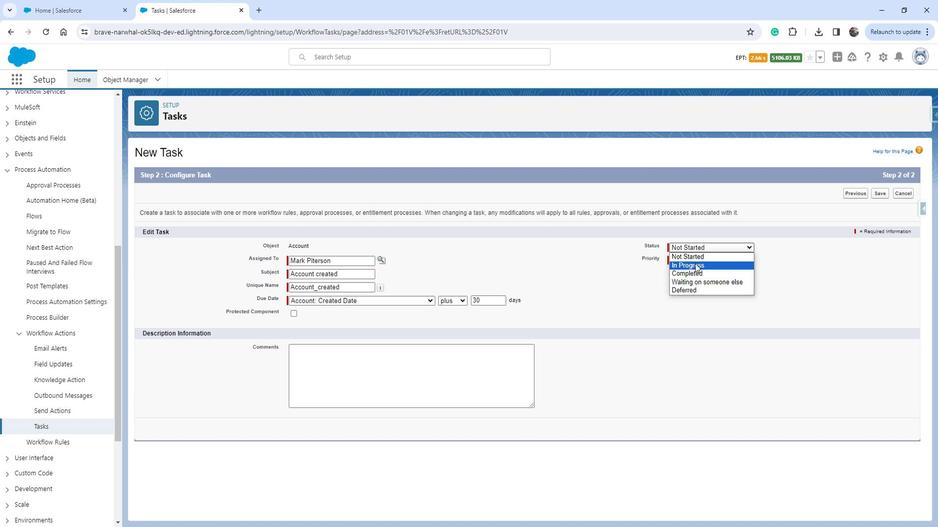 
Action: Mouse moved to (892, 194)
Screenshot: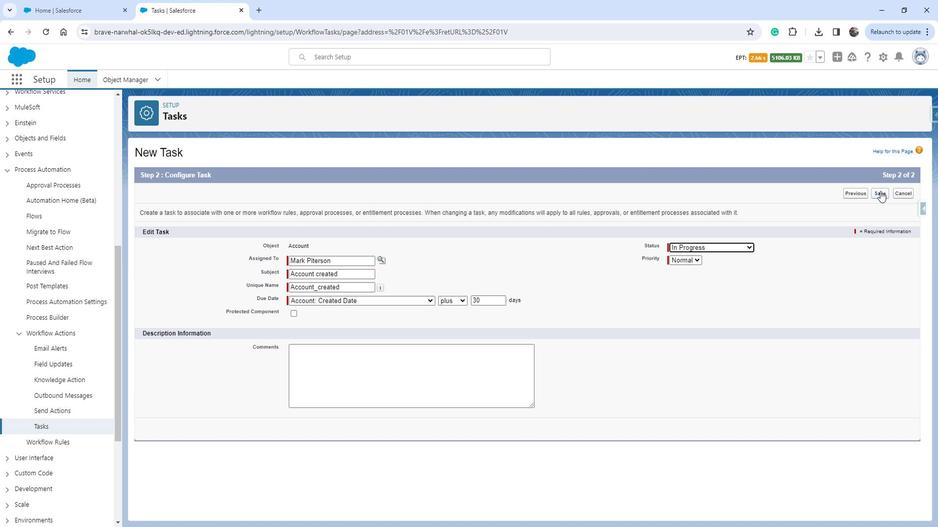 
Action: Mouse pressed left at (892, 194)
Screenshot: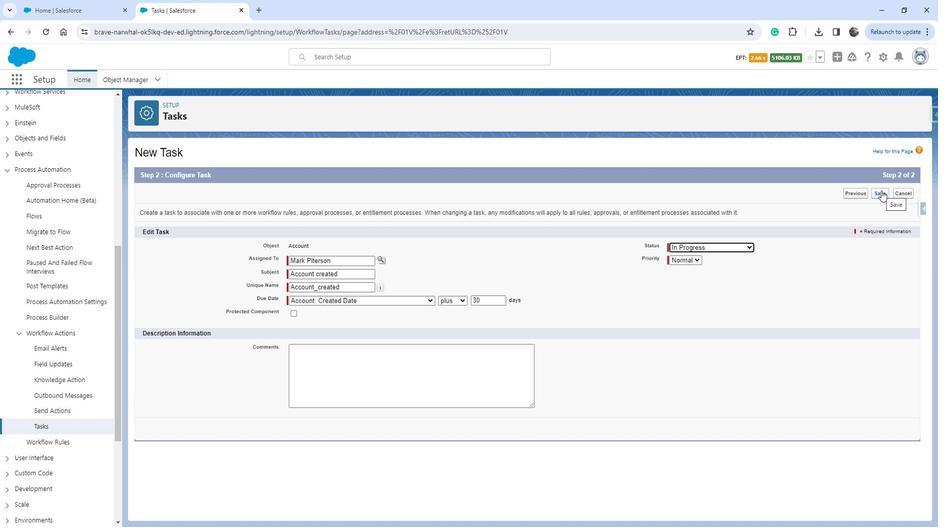 
Action: Mouse moved to (554, 351)
Screenshot: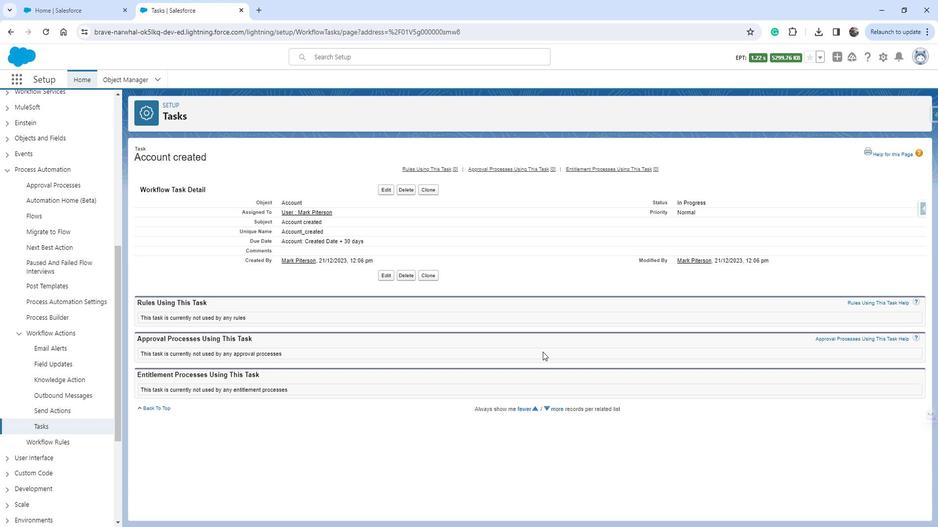 
